 Task: For heading Use Comic Sans MS with dark cyan 1 colour & Underline.  font size for heading18,  'Change the font style of data to'EB Garamond and font size to 9,  Change the alignment of both headline & data to Align left In the sheet  analysisSalesByCountry
Action: Mouse moved to (73, 183)
Screenshot: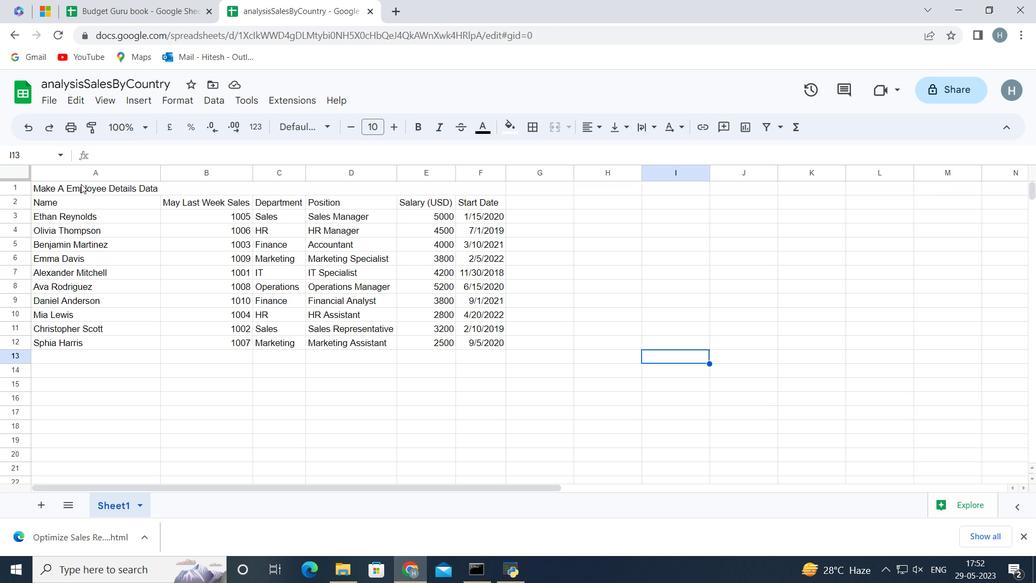 
Action: Mouse pressed left at (73, 183)
Screenshot: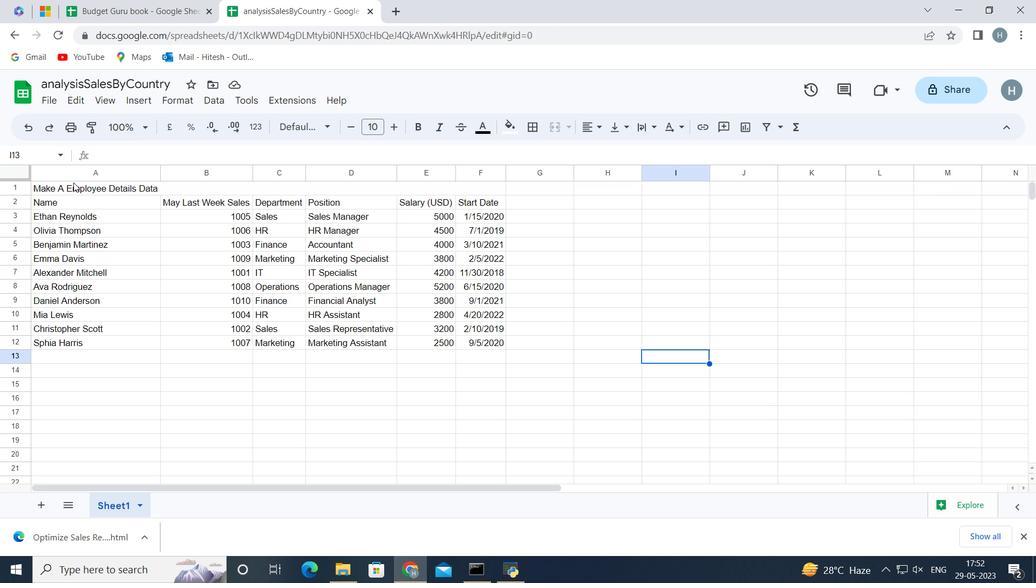
Action: Mouse moved to (125, 382)
Screenshot: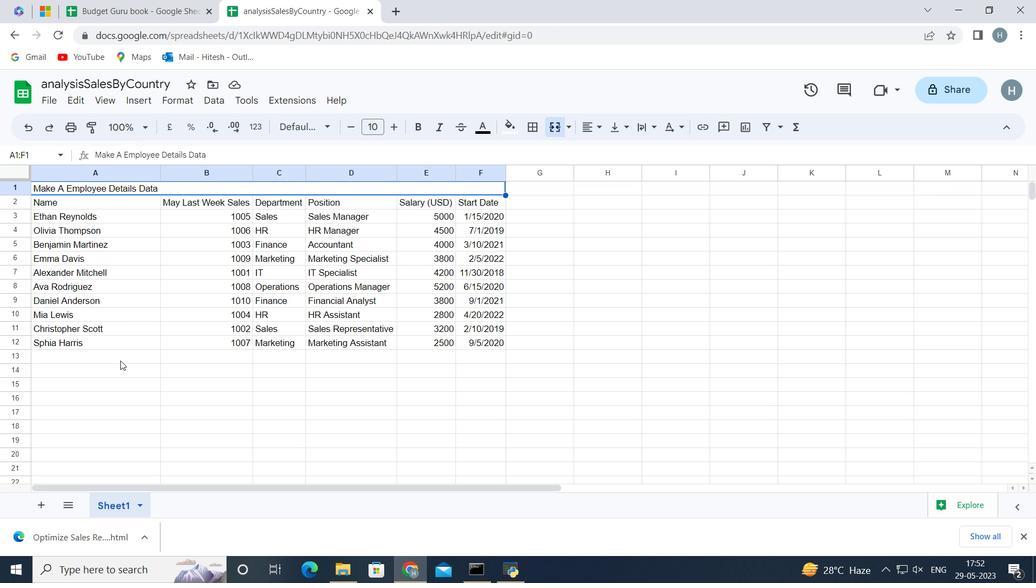 
Action: Mouse pressed left at (125, 382)
Screenshot: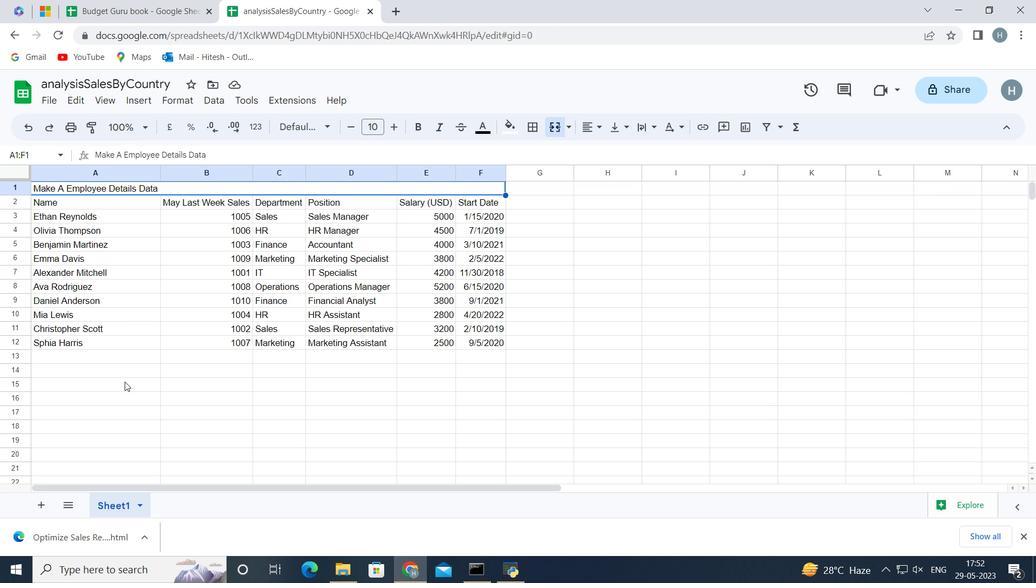 
Action: Mouse moved to (90, 186)
Screenshot: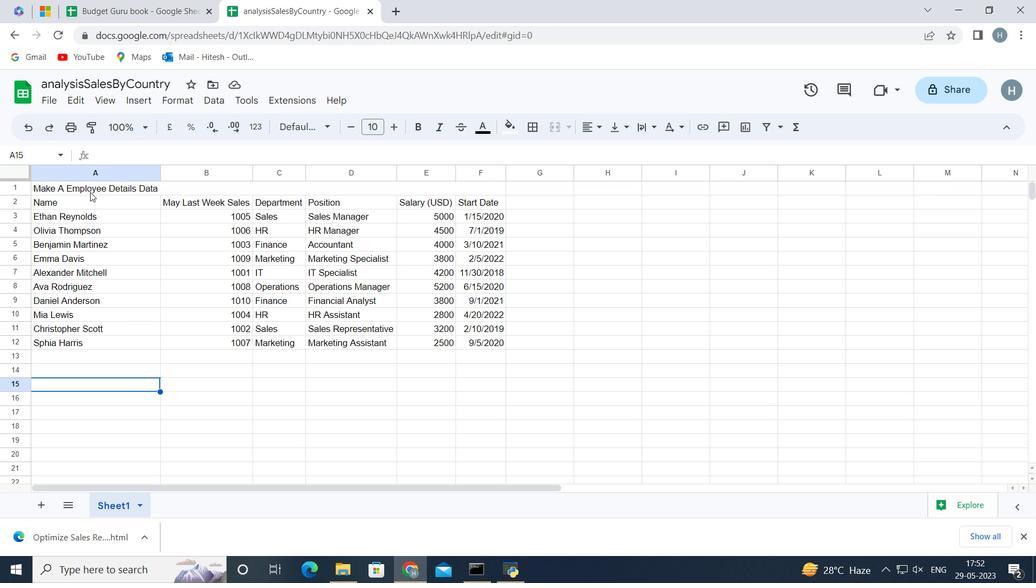 
Action: Mouse pressed left at (90, 186)
Screenshot: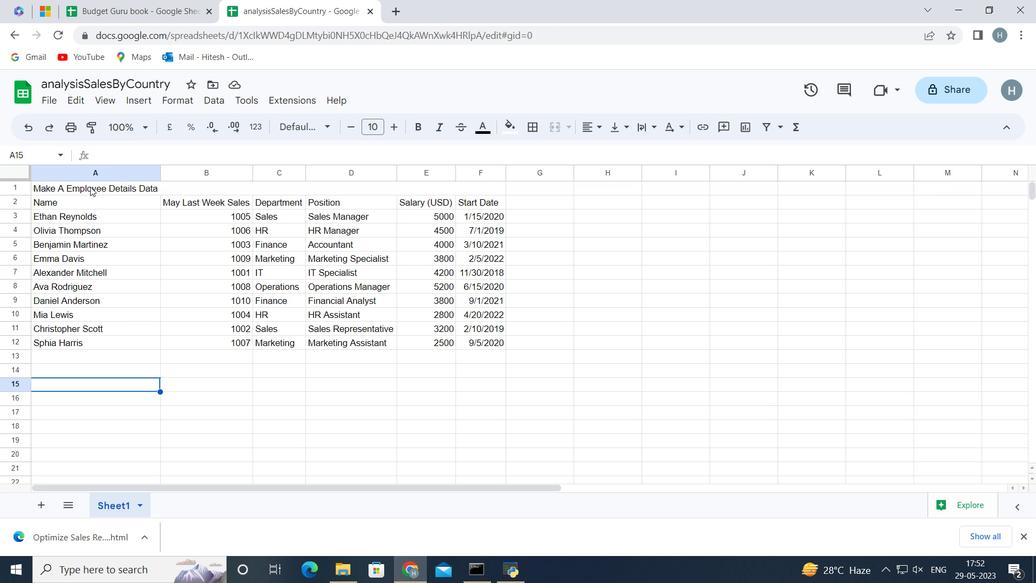 
Action: Mouse moved to (322, 125)
Screenshot: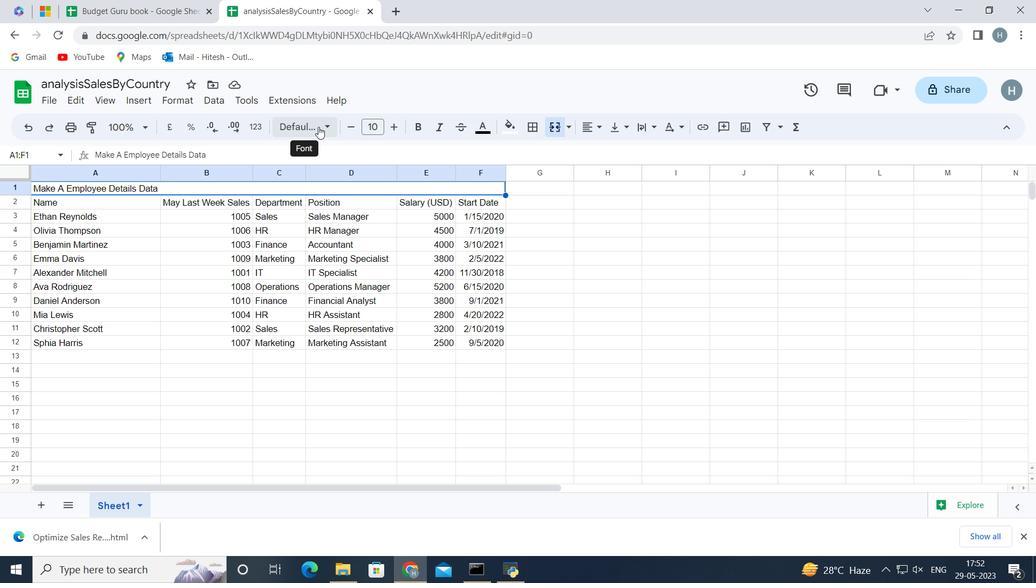 
Action: Mouse pressed left at (322, 125)
Screenshot: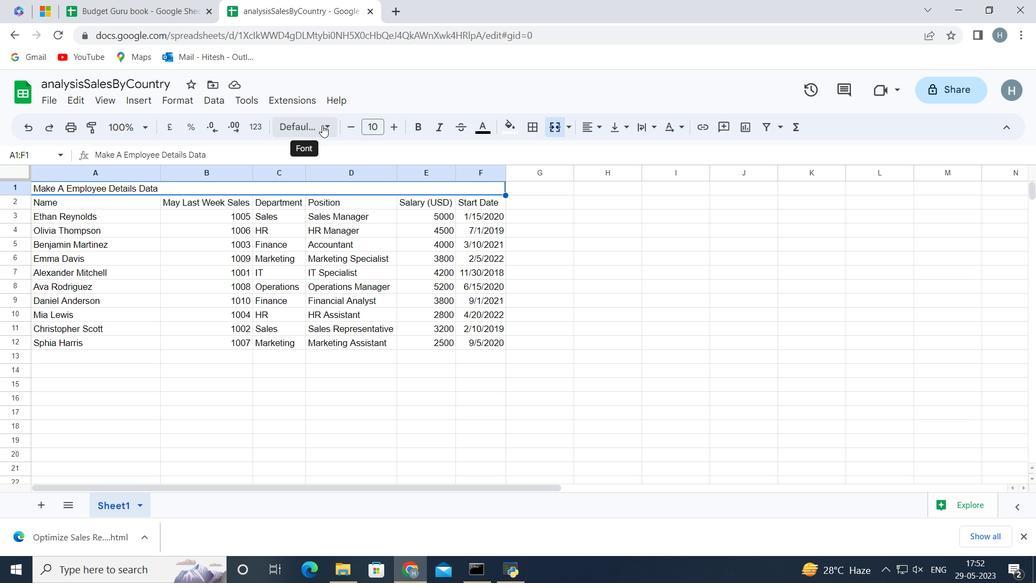 
Action: Mouse moved to (347, 409)
Screenshot: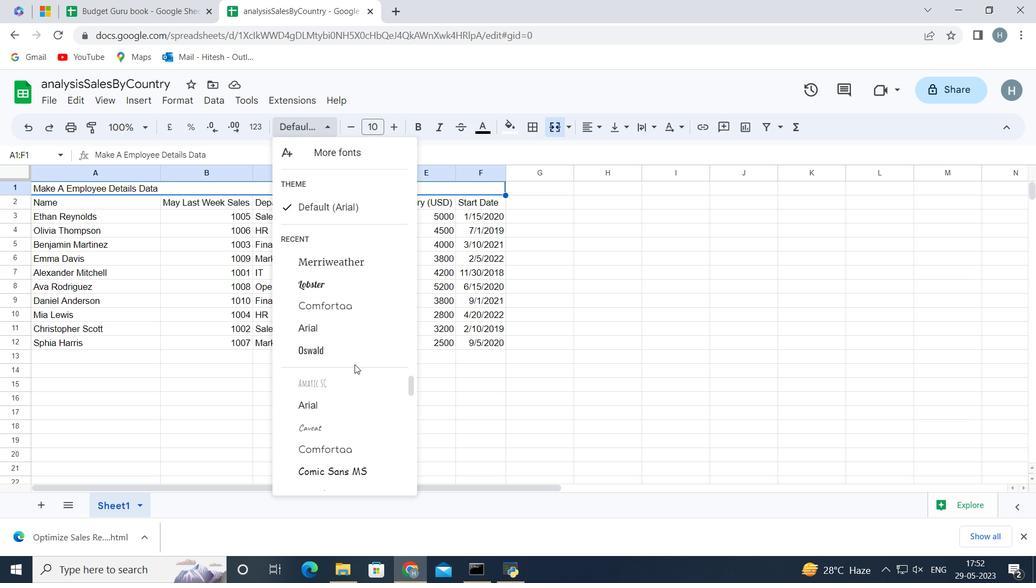 
Action: Mouse scrolled (347, 408) with delta (0, 0)
Screenshot: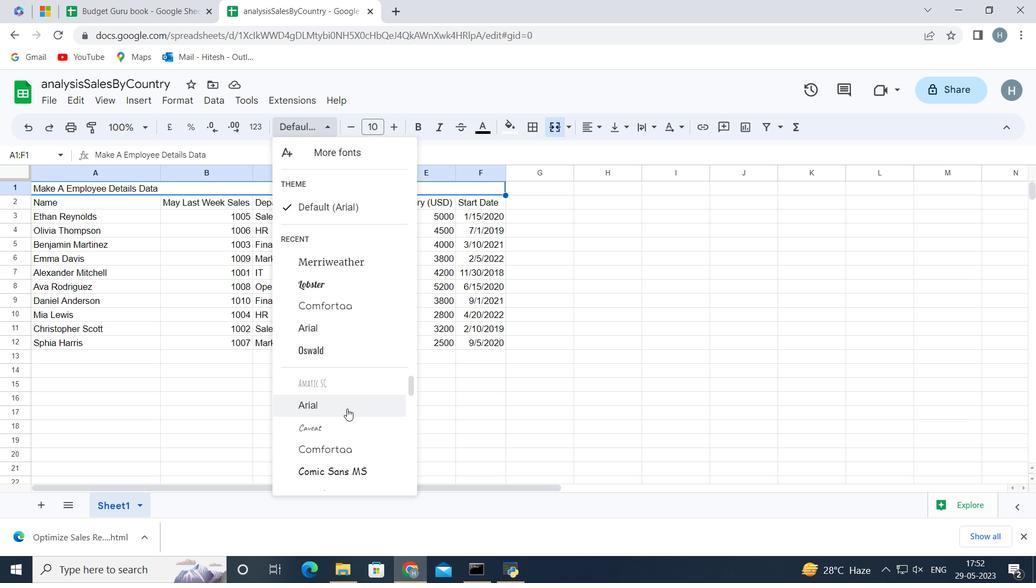 
Action: Mouse moved to (351, 405)
Screenshot: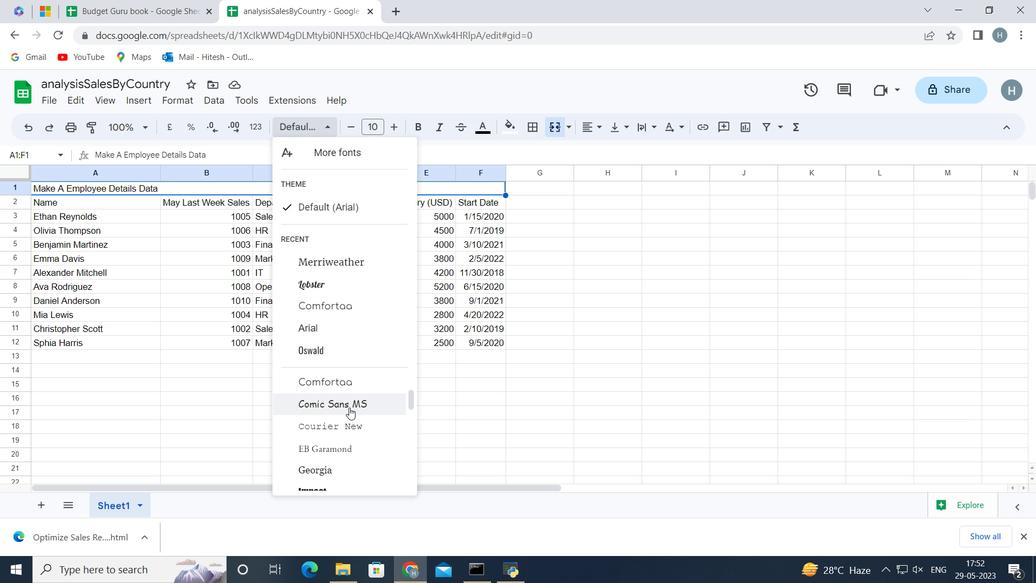 
Action: Mouse pressed left at (351, 405)
Screenshot: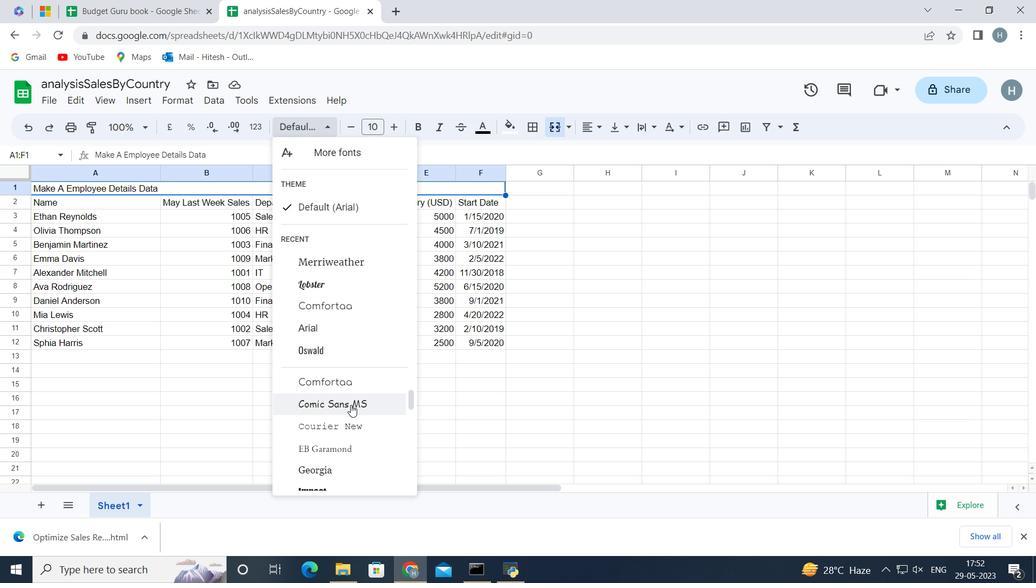 
Action: Mouse moved to (511, 126)
Screenshot: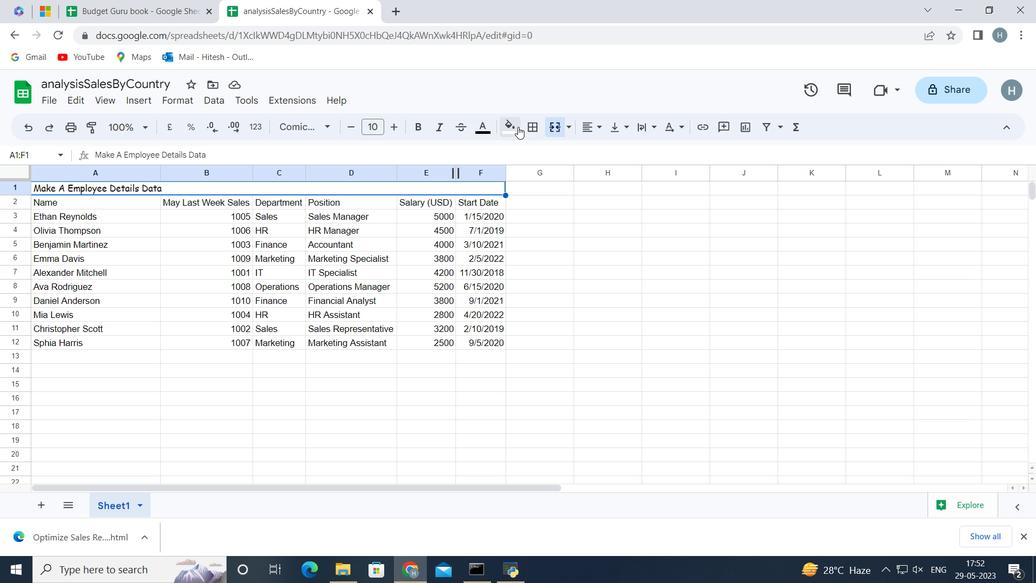
Action: Mouse pressed left at (511, 126)
Screenshot: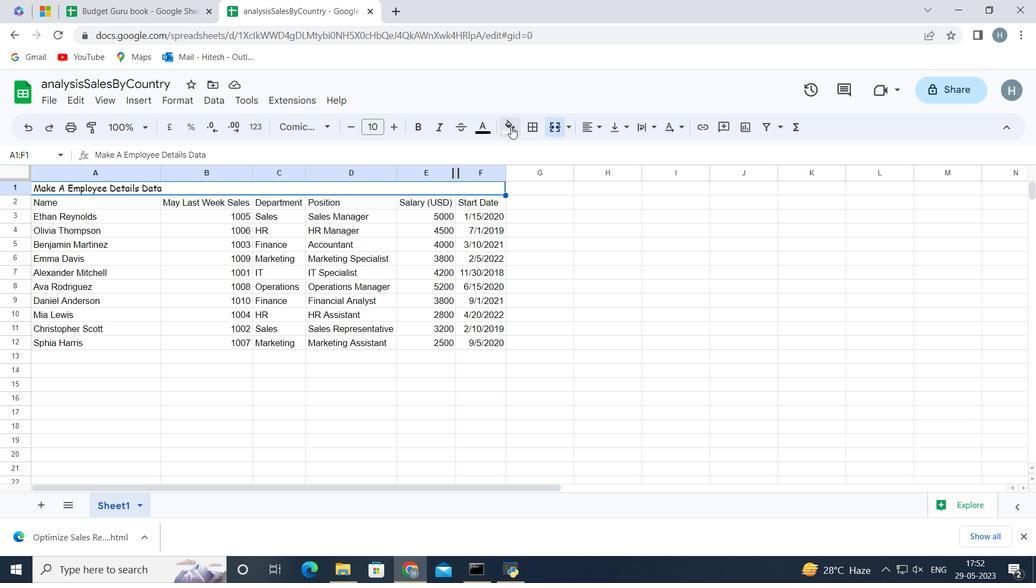 
Action: Mouse moved to (587, 247)
Screenshot: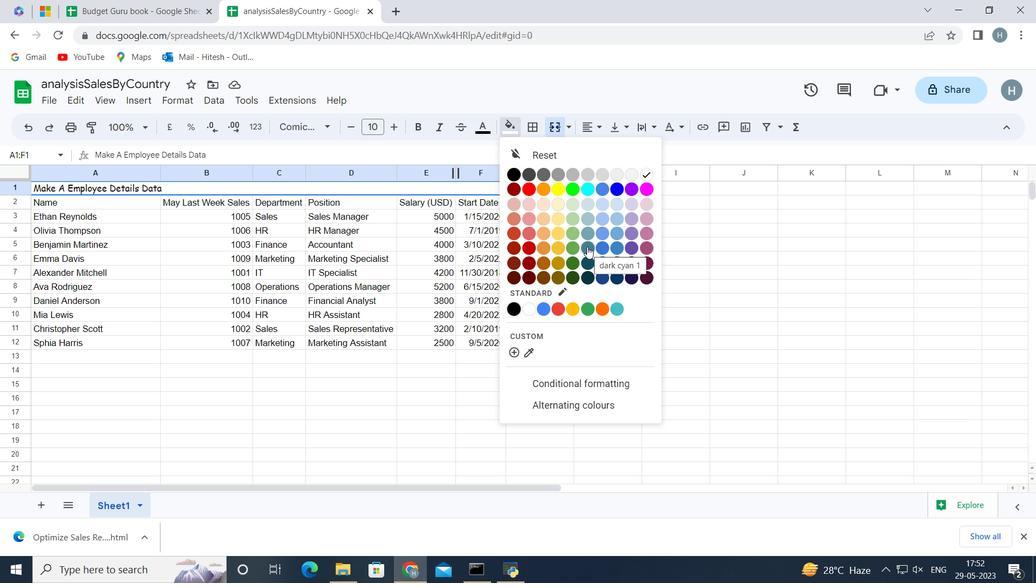 
Action: Mouse pressed left at (587, 247)
Screenshot: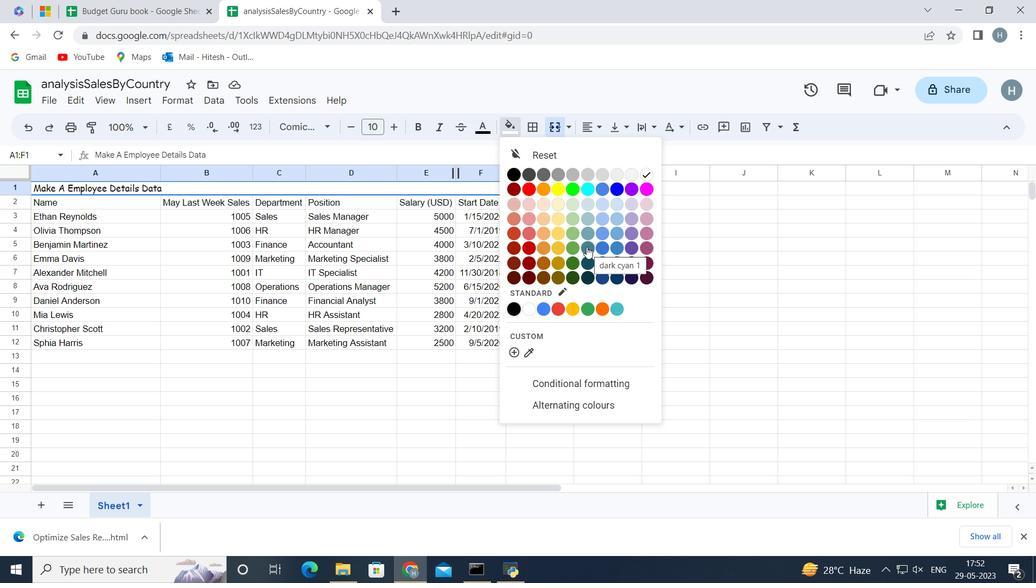 
Action: Mouse moved to (180, 100)
Screenshot: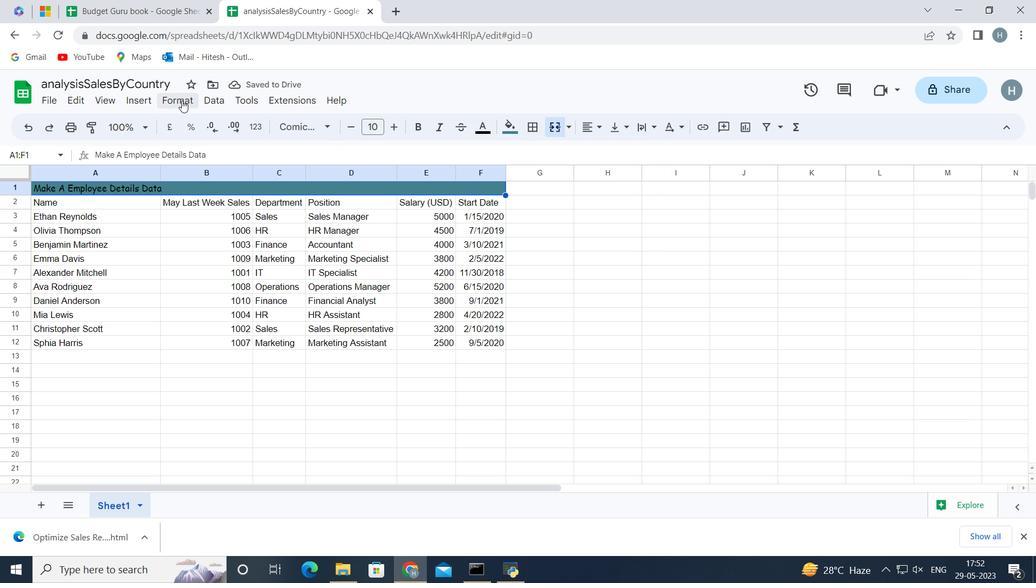 
Action: Mouse pressed left at (180, 100)
Screenshot: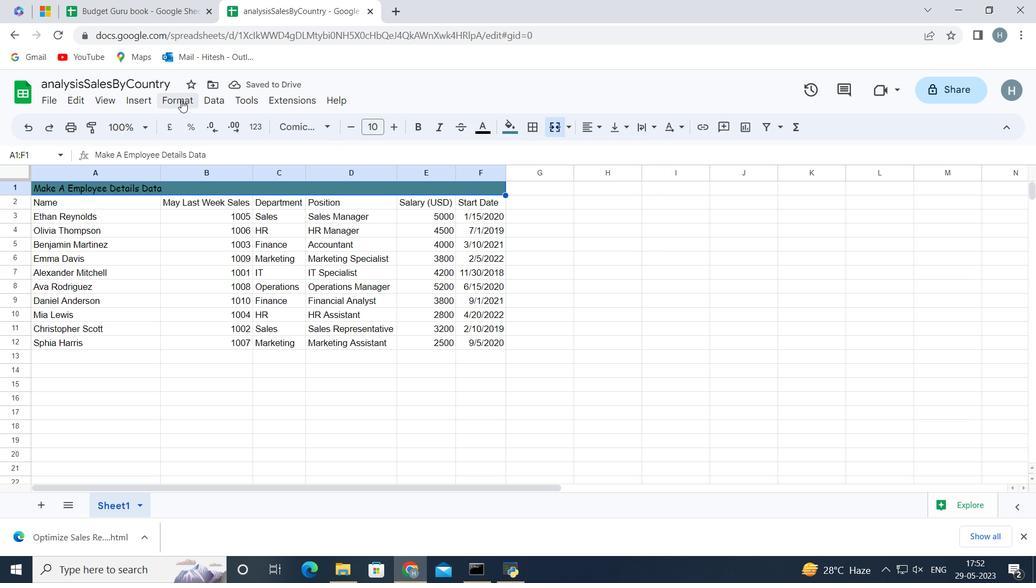 
Action: Mouse moved to (417, 224)
Screenshot: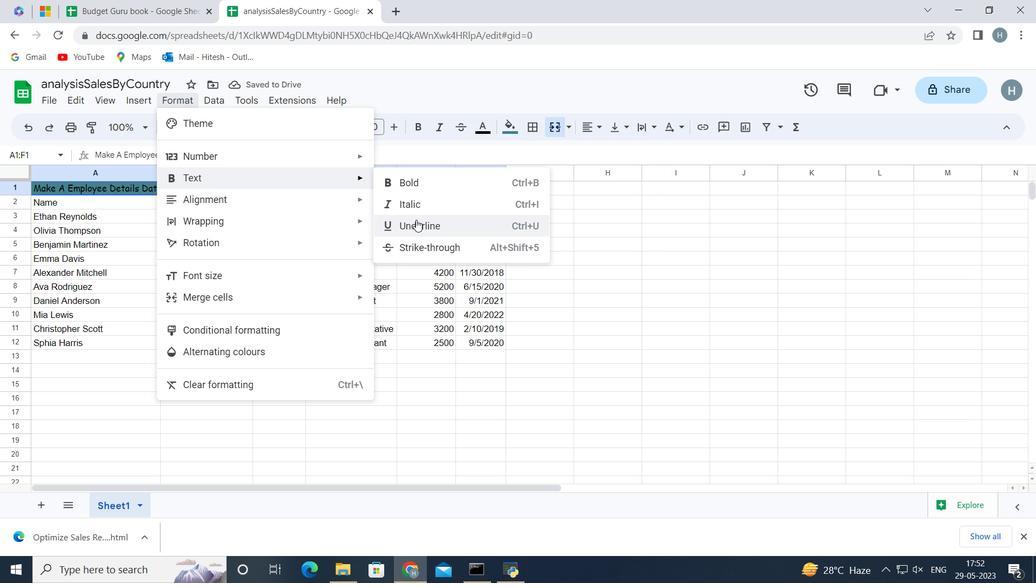 
Action: Mouse pressed left at (417, 224)
Screenshot: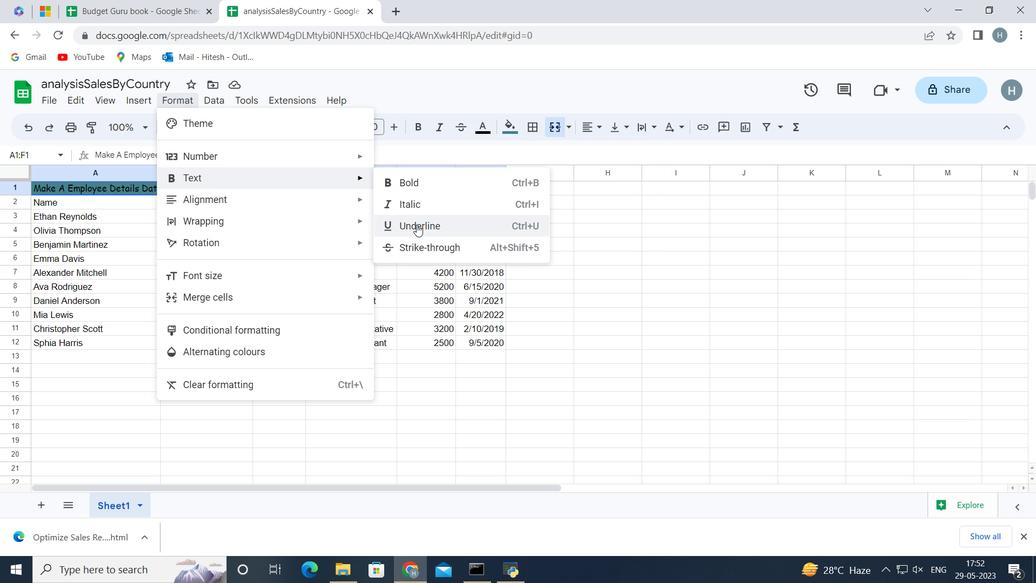 
Action: Mouse moved to (201, 385)
Screenshot: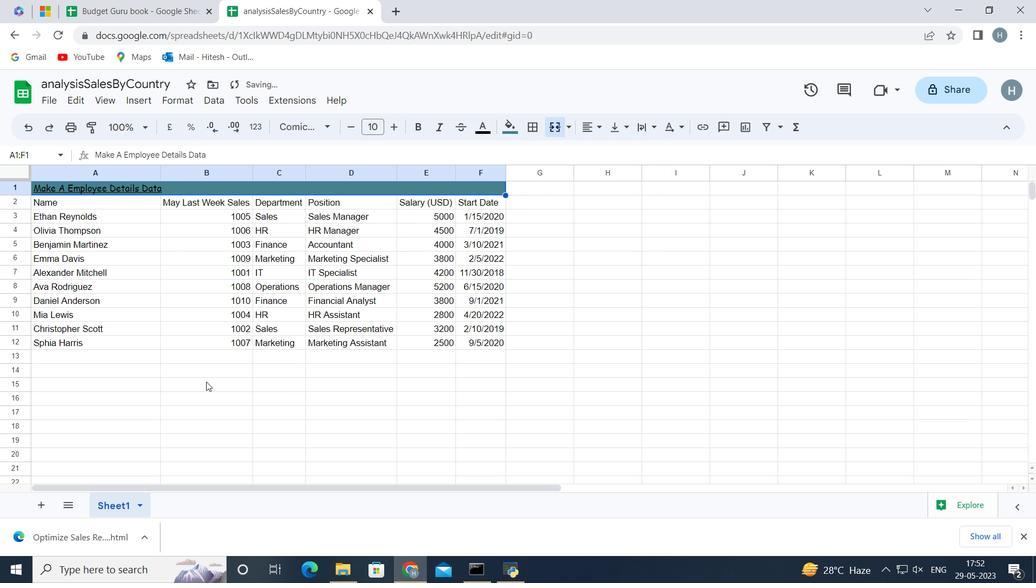 
Action: Mouse pressed left at (201, 385)
Screenshot: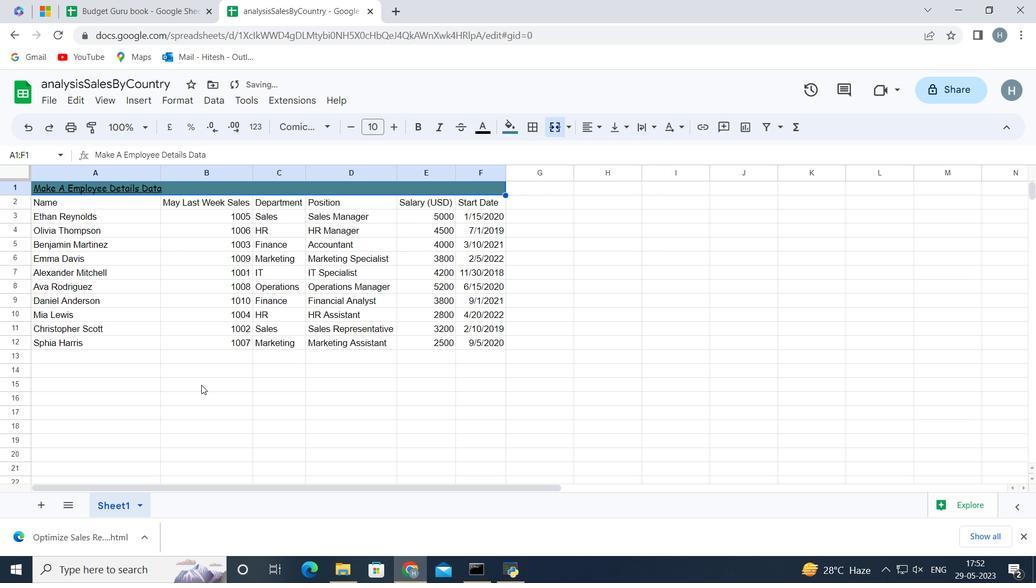 
Action: Mouse moved to (166, 184)
Screenshot: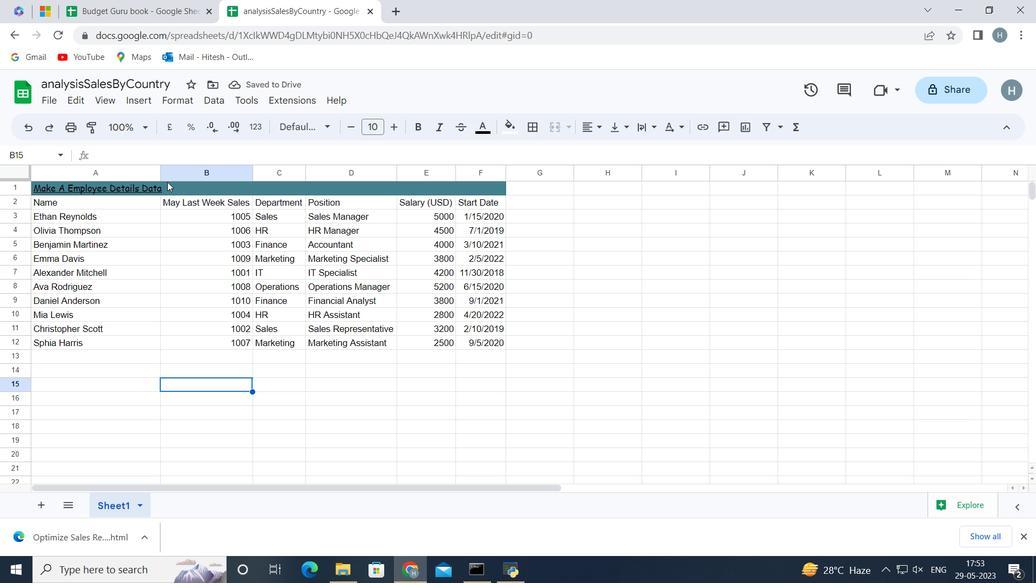 
Action: Mouse pressed left at (166, 184)
Screenshot: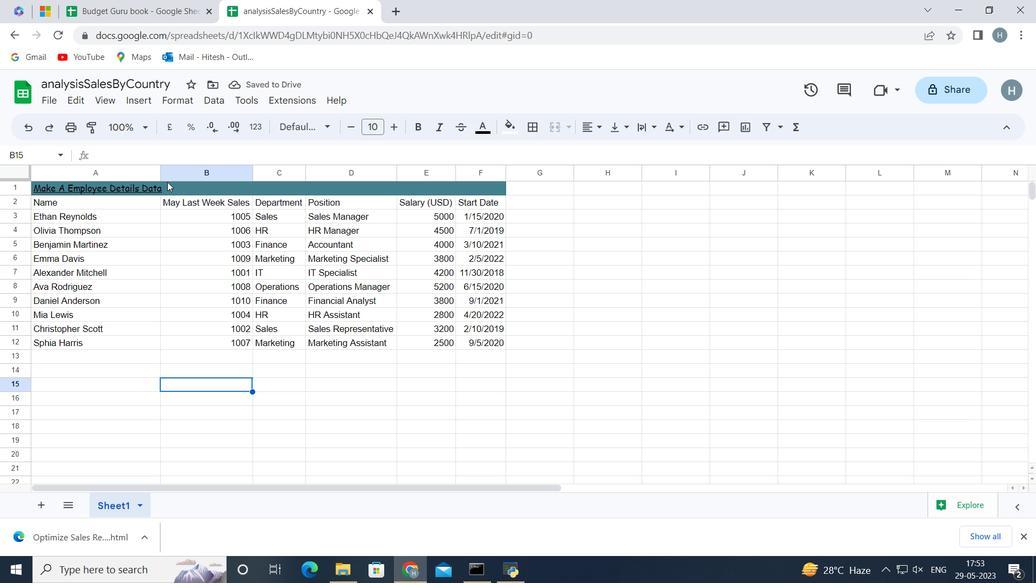 
Action: Mouse moved to (392, 123)
Screenshot: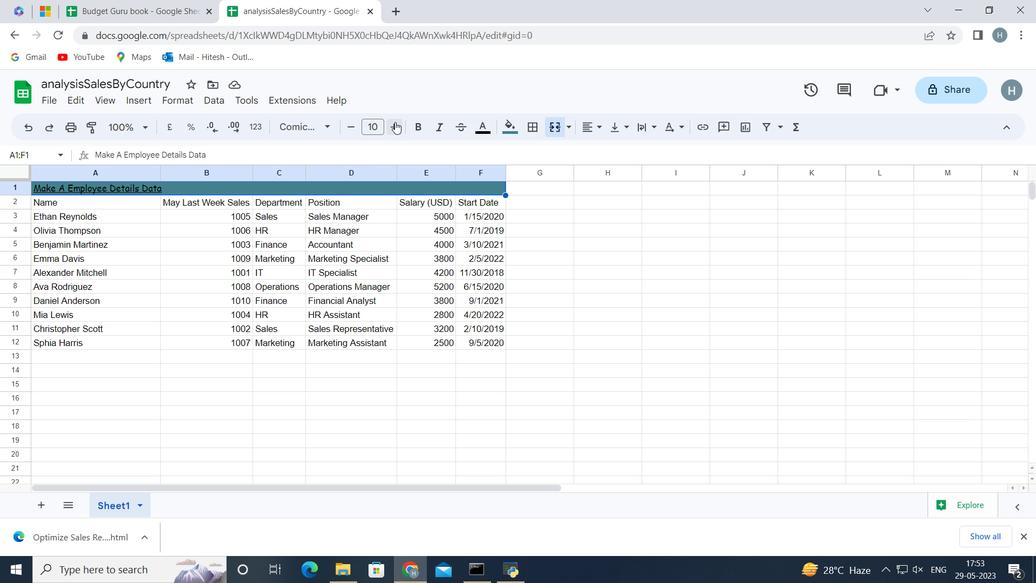 
Action: Mouse pressed left at (392, 123)
Screenshot: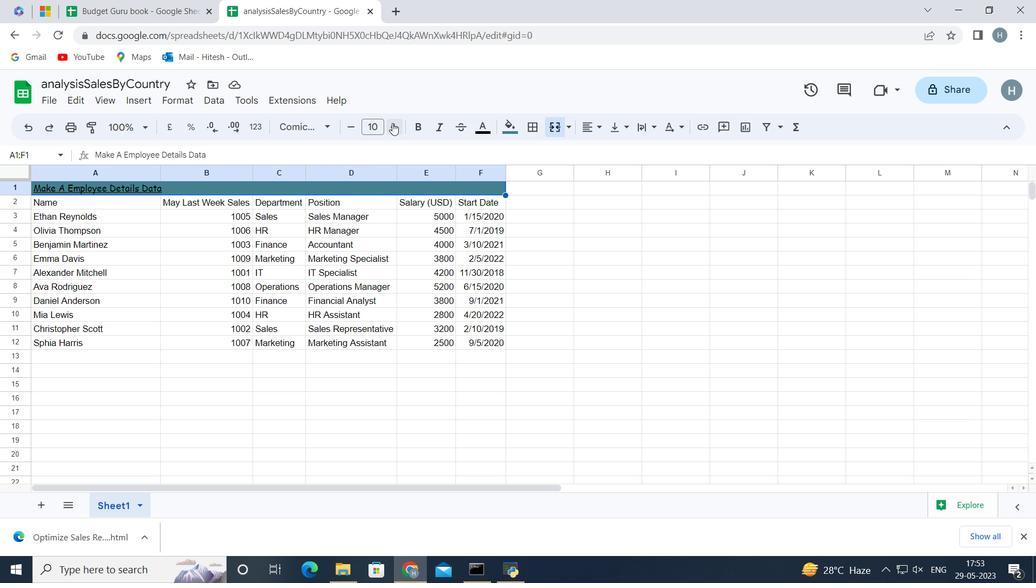 
Action: Mouse pressed left at (392, 123)
Screenshot: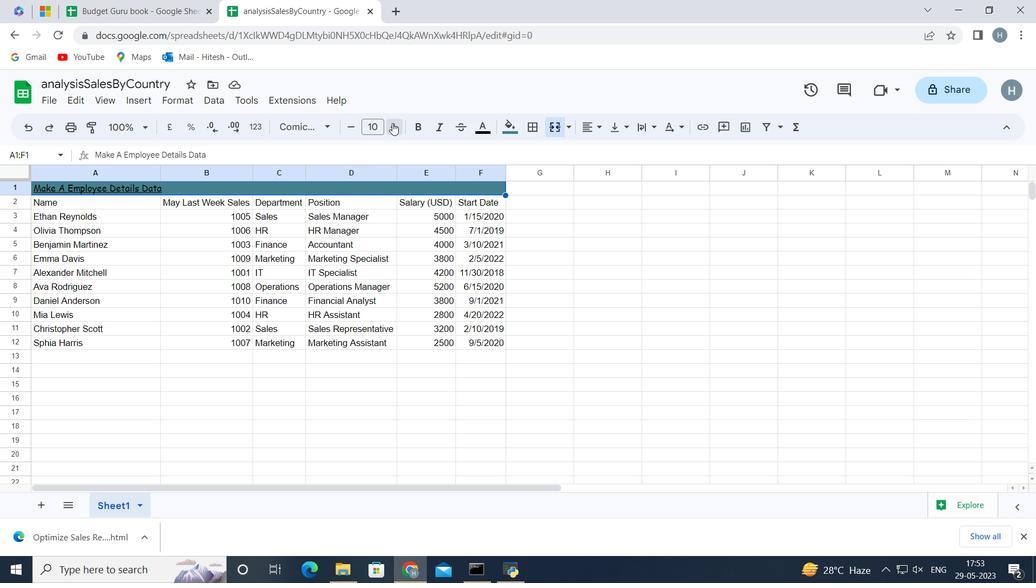 
Action: Mouse pressed left at (392, 123)
Screenshot: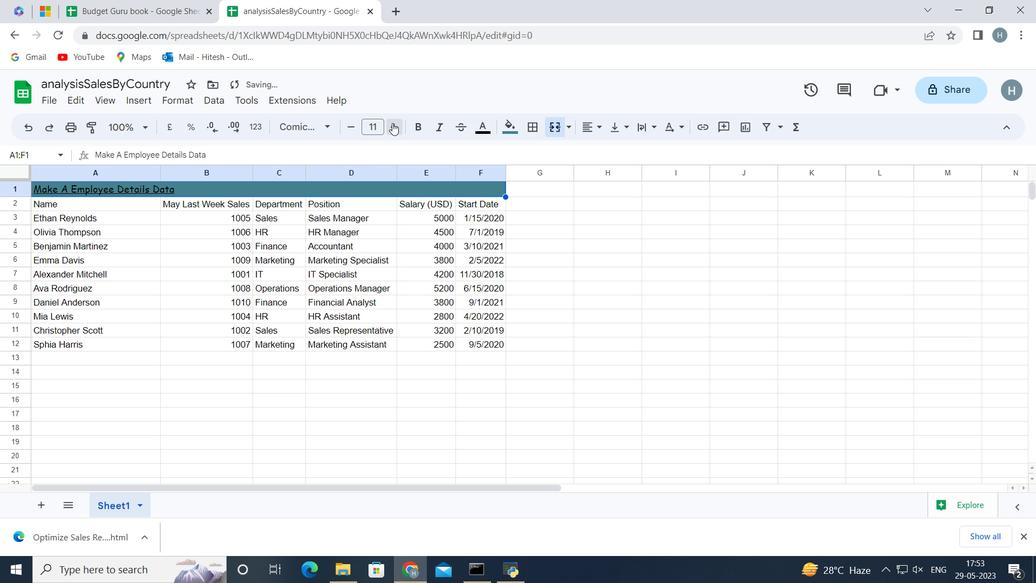 
Action: Mouse pressed left at (392, 123)
Screenshot: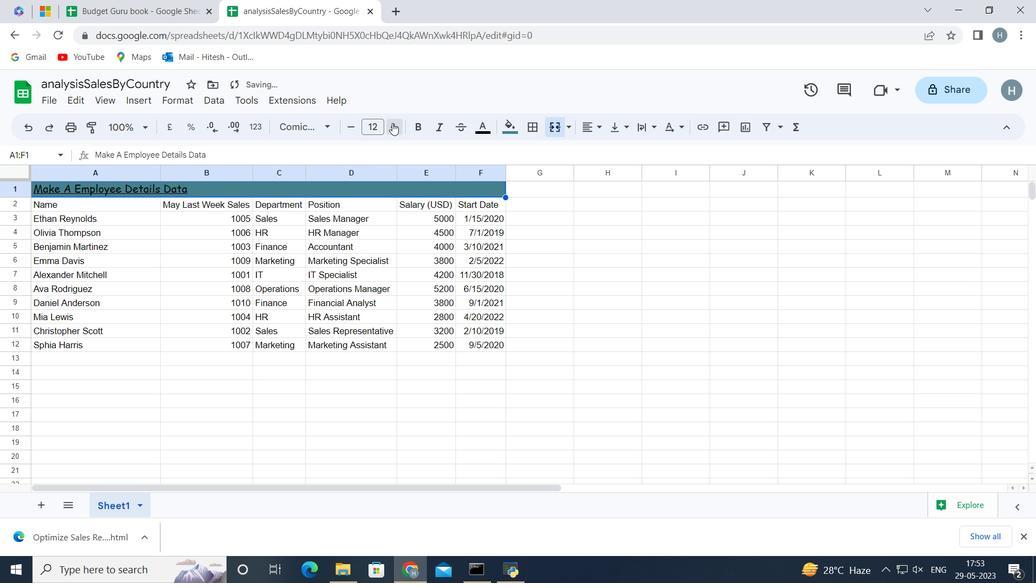 
Action: Mouse pressed left at (392, 123)
Screenshot: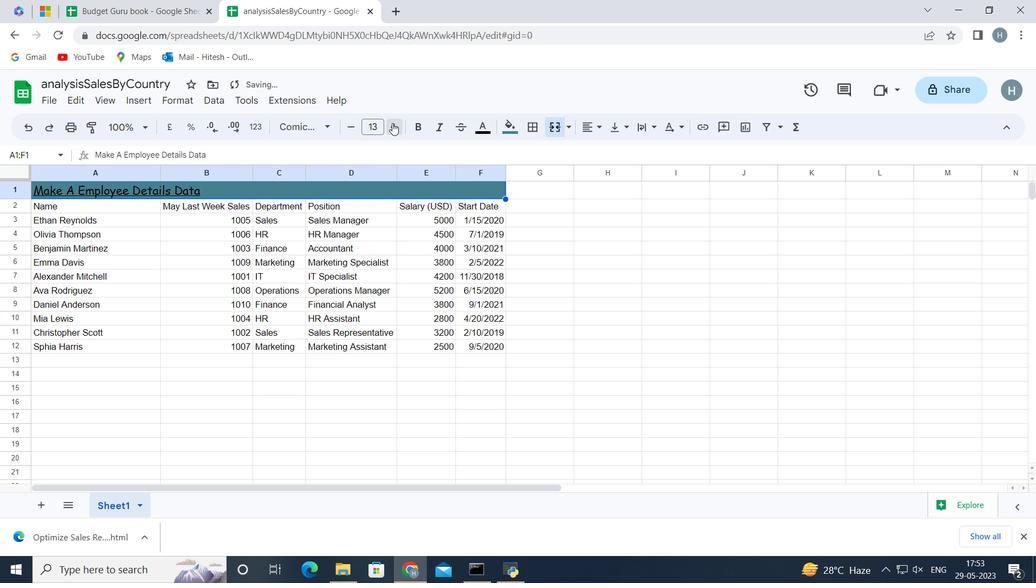 
Action: Mouse pressed left at (392, 123)
Screenshot: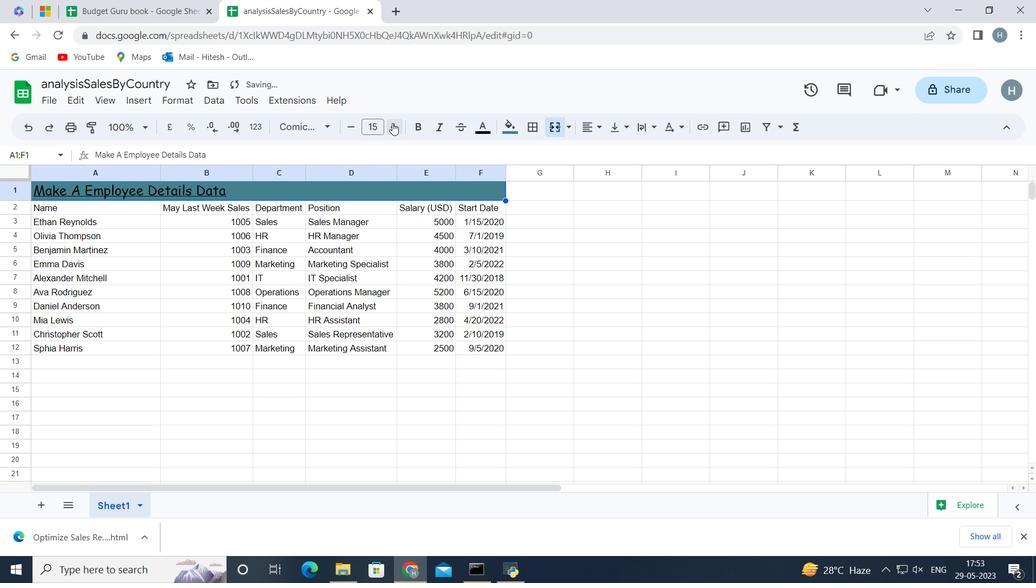 
Action: Mouse pressed left at (392, 123)
Screenshot: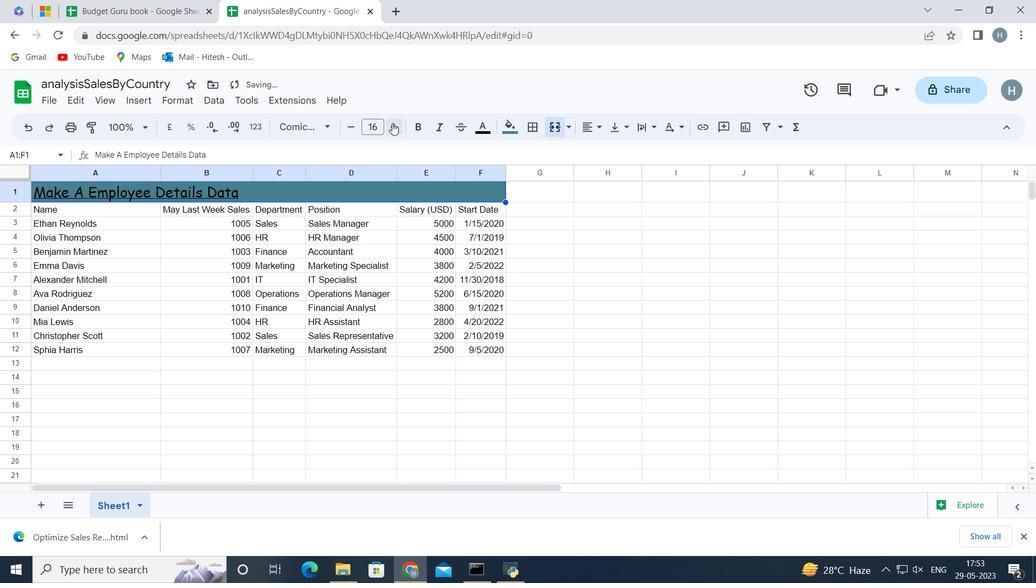 
Action: Mouse pressed left at (392, 123)
Screenshot: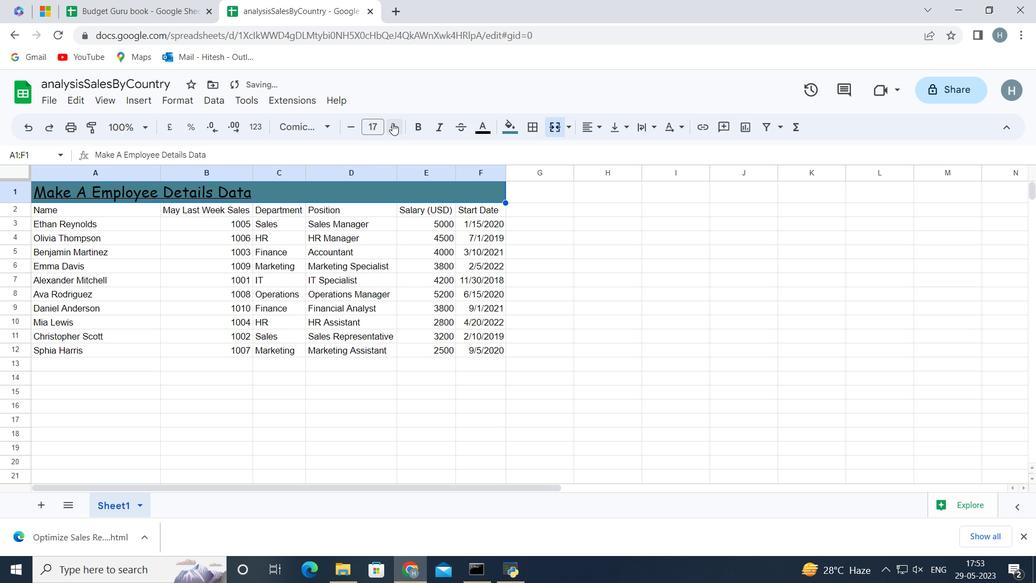 
Action: Mouse moved to (213, 400)
Screenshot: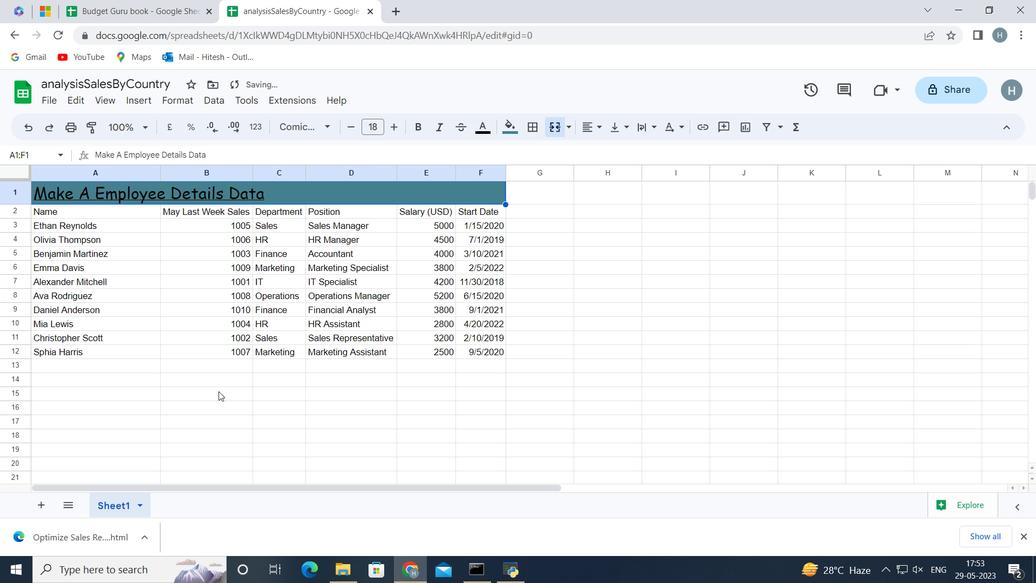 
Action: Mouse pressed left at (213, 400)
Screenshot: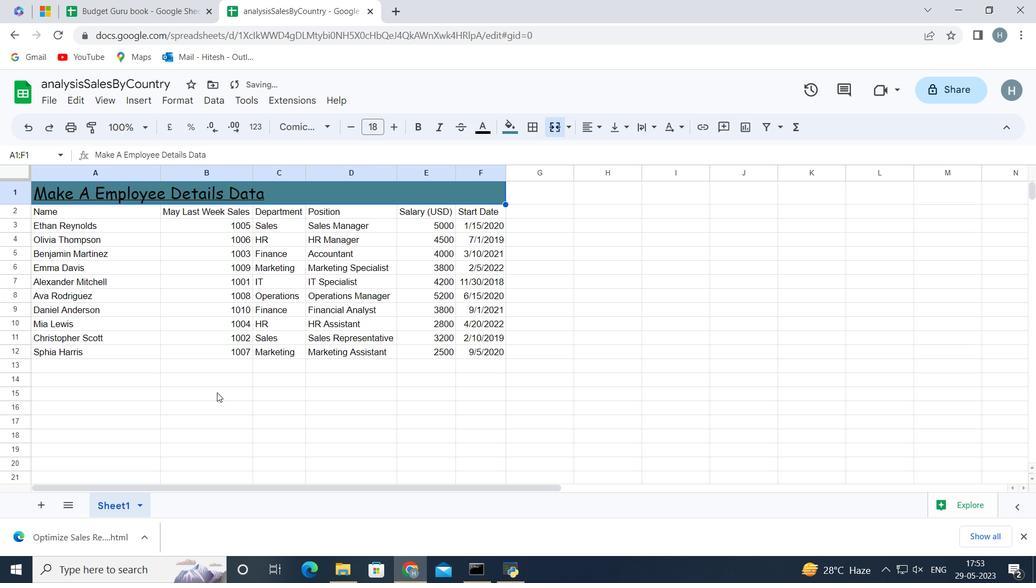 
Action: Mouse moved to (71, 218)
Screenshot: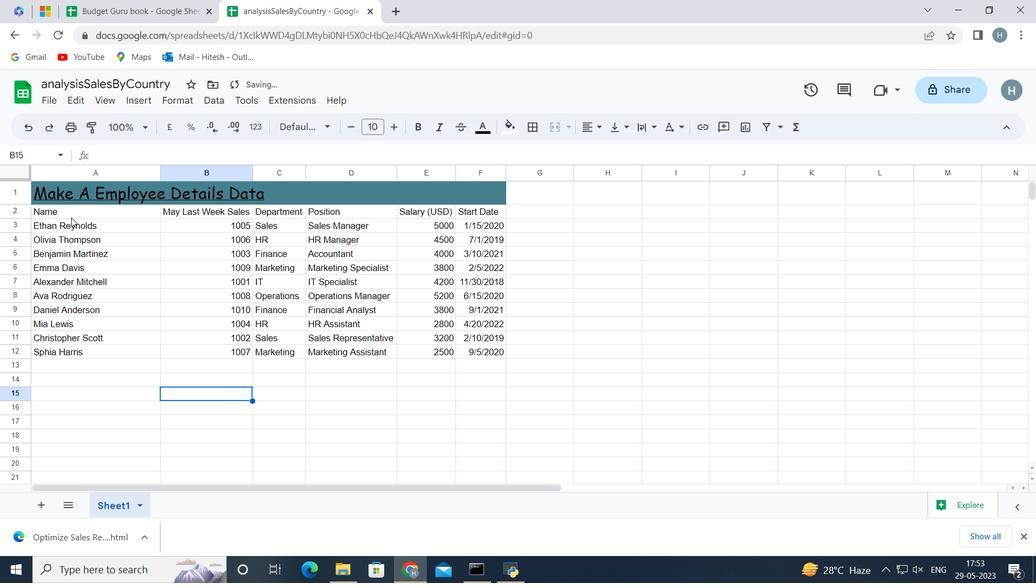 
Action: Mouse pressed left at (71, 218)
Screenshot: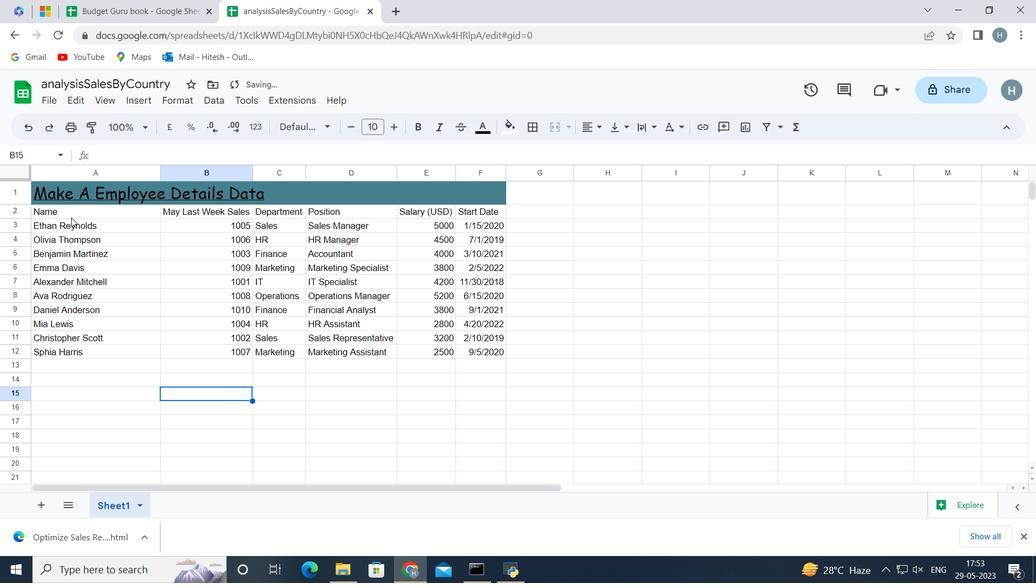 
Action: Key pressed <Key.shift><Key.right><Key.right><Key.right><Key.right><Key.right><Key.down><Key.down><Key.down><Key.down><Key.down><Key.down><Key.down><Key.down><Key.down><Key.down>
Screenshot: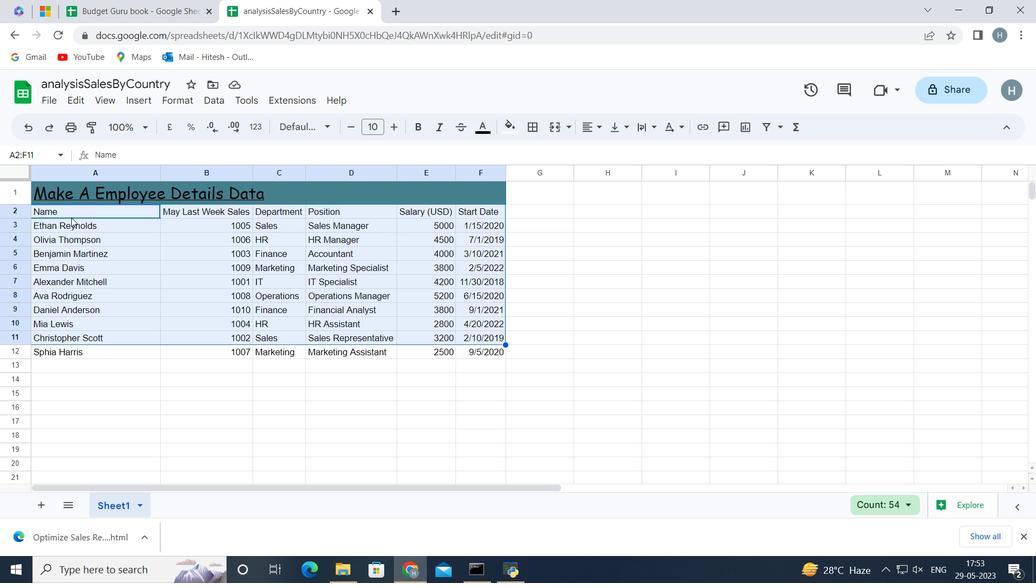 
Action: Mouse moved to (327, 127)
Screenshot: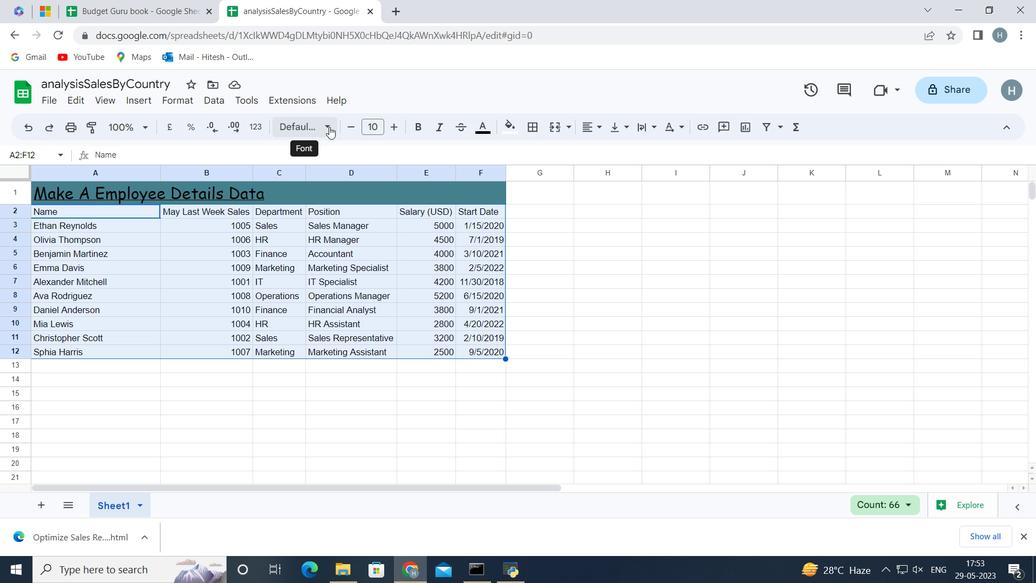 
Action: Mouse pressed left at (327, 127)
Screenshot: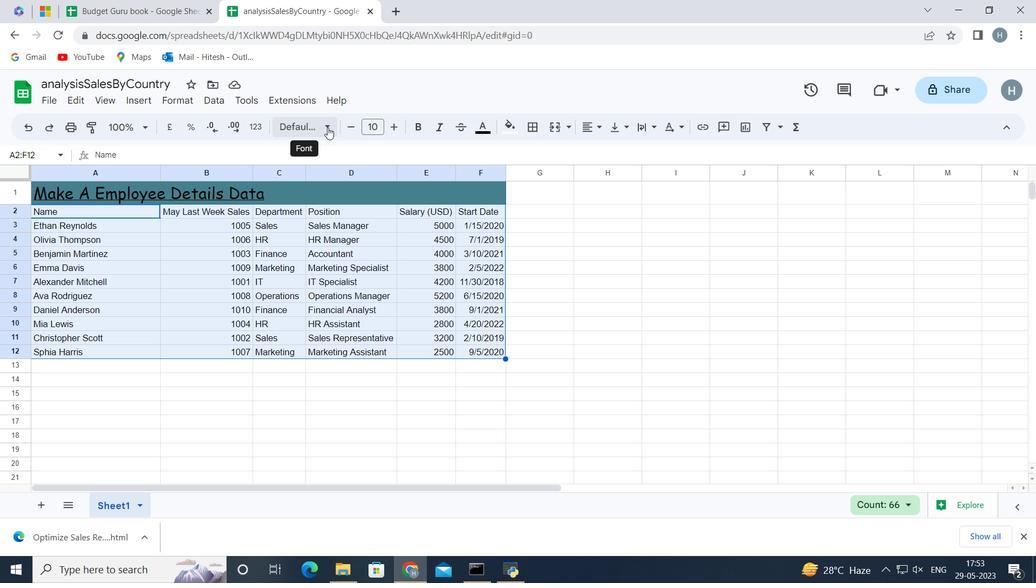 
Action: Mouse moved to (358, 422)
Screenshot: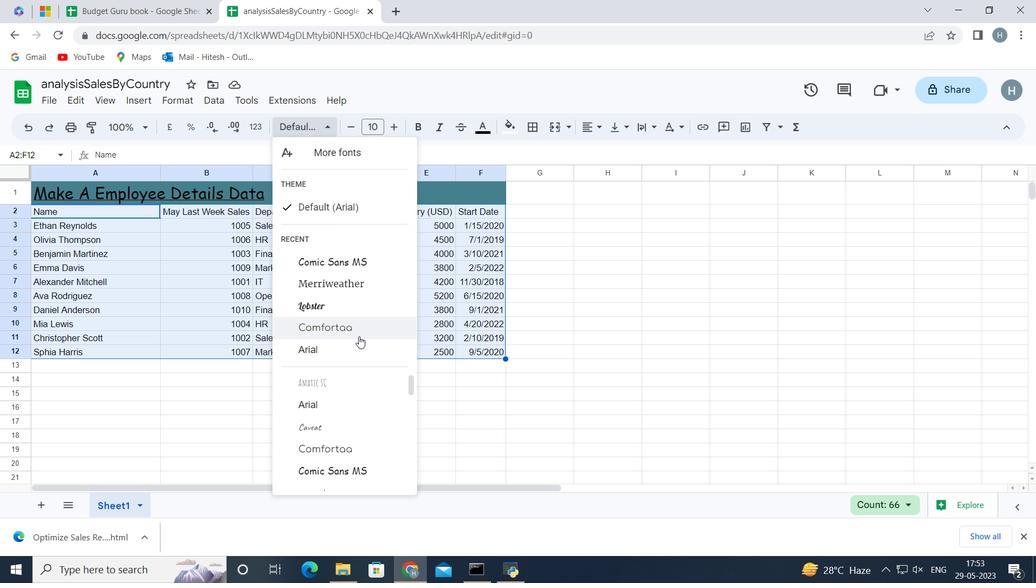 
Action: Mouse scrolled (358, 422) with delta (0, 0)
Screenshot: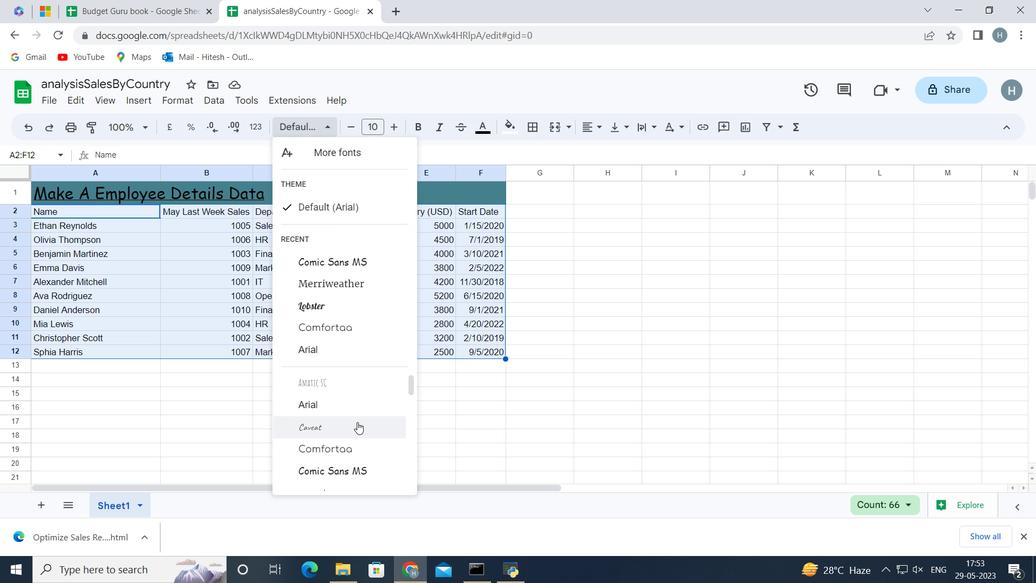 
Action: Mouse moved to (355, 449)
Screenshot: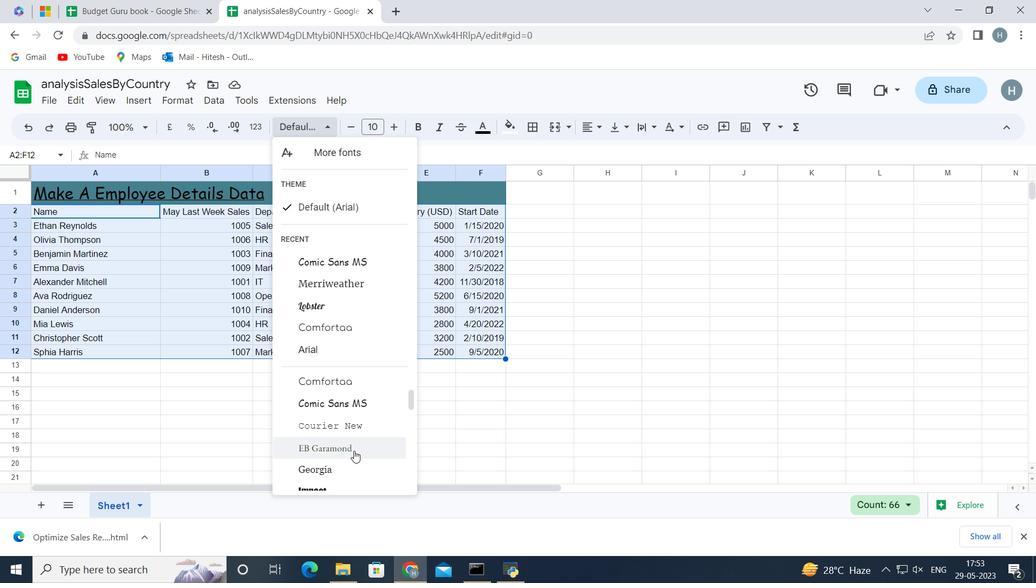 
Action: Mouse pressed left at (355, 449)
Screenshot: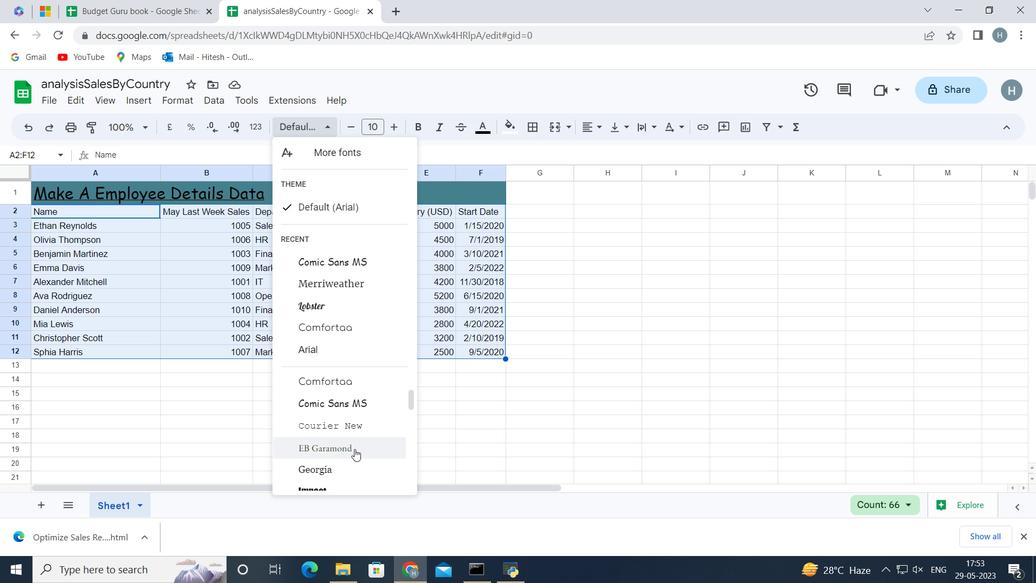 
Action: Mouse moved to (352, 126)
Screenshot: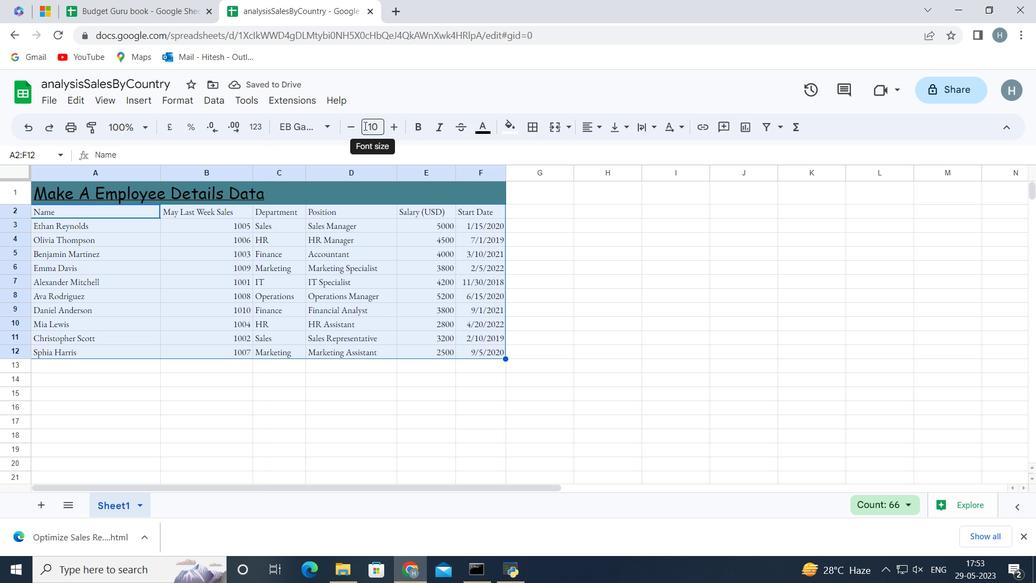
Action: Mouse pressed left at (352, 126)
Screenshot: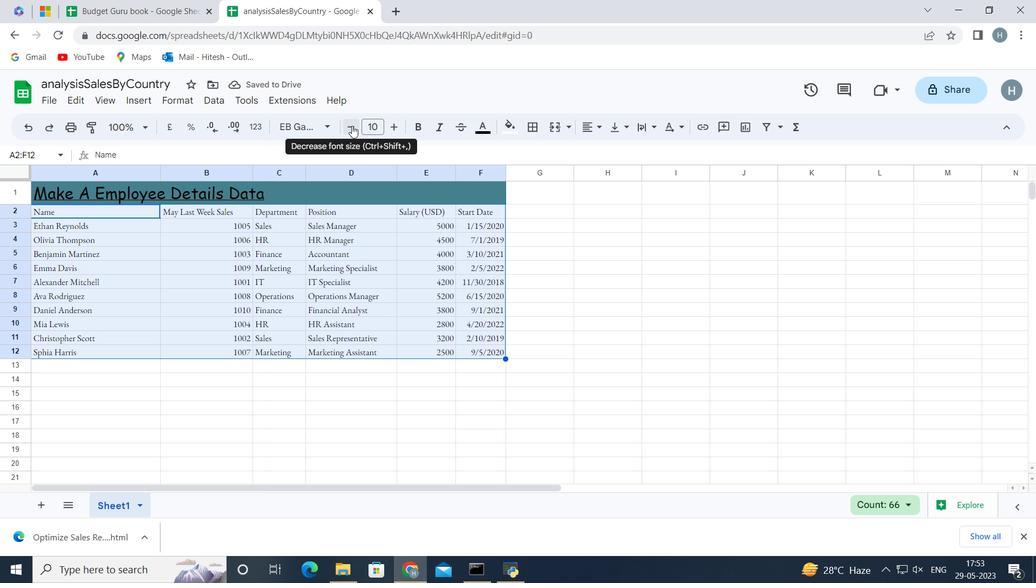 
Action: Mouse moved to (322, 372)
Screenshot: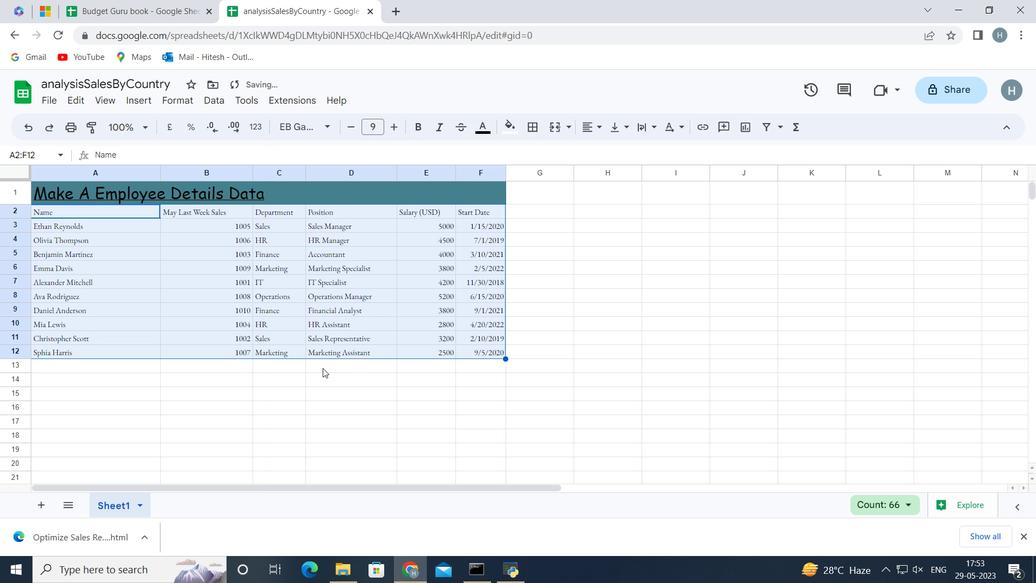 
Action: Mouse pressed left at (322, 372)
Screenshot: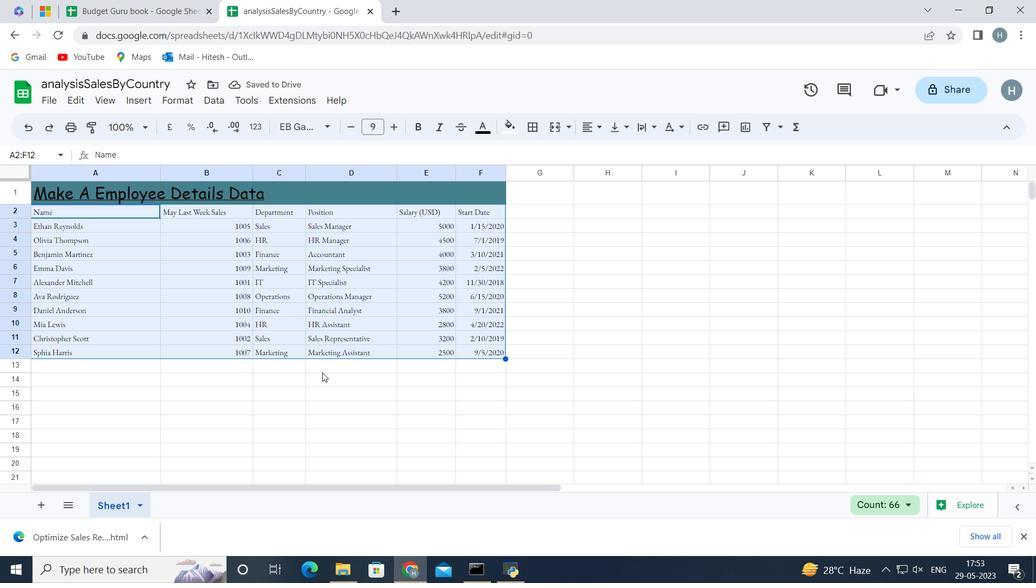 
Action: Mouse moved to (43, 193)
Screenshot: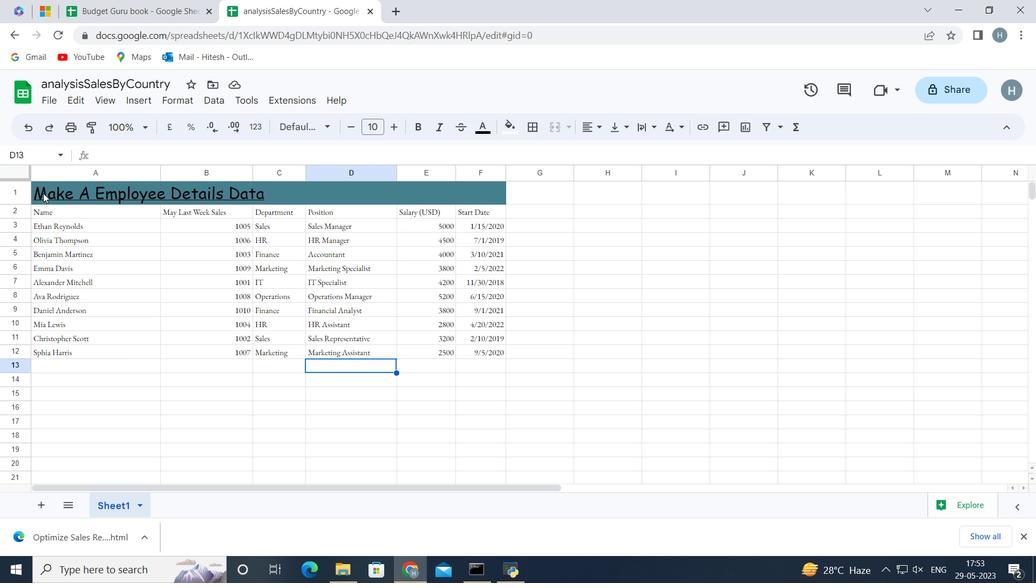 
Action: Mouse pressed left at (43, 193)
Screenshot: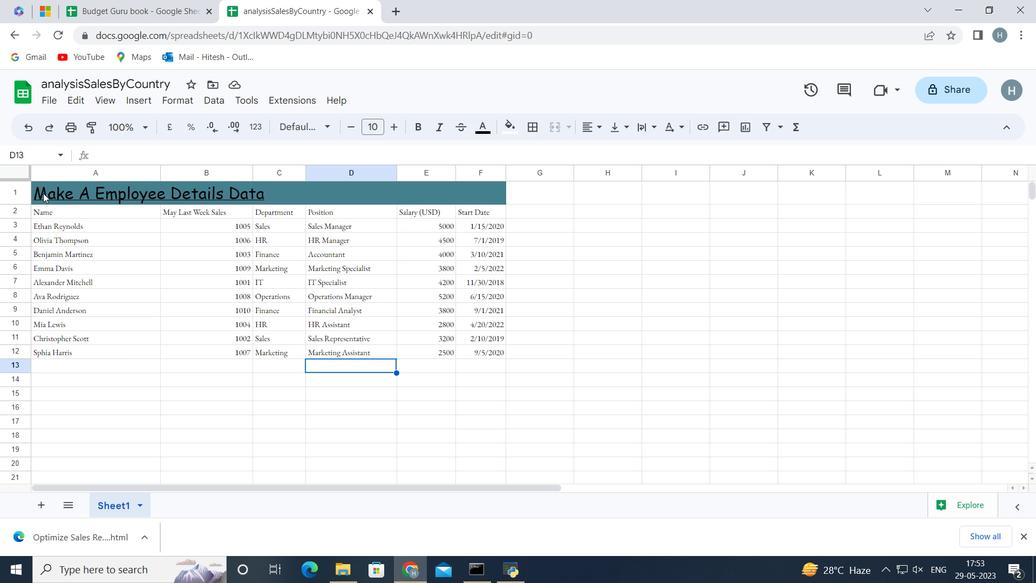 
Action: Key pressed <Key.shift><Key.down><Key.down><Key.down><Key.down><Key.down><Key.down><Key.down><Key.down><Key.down><Key.down><Key.down>
Screenshot: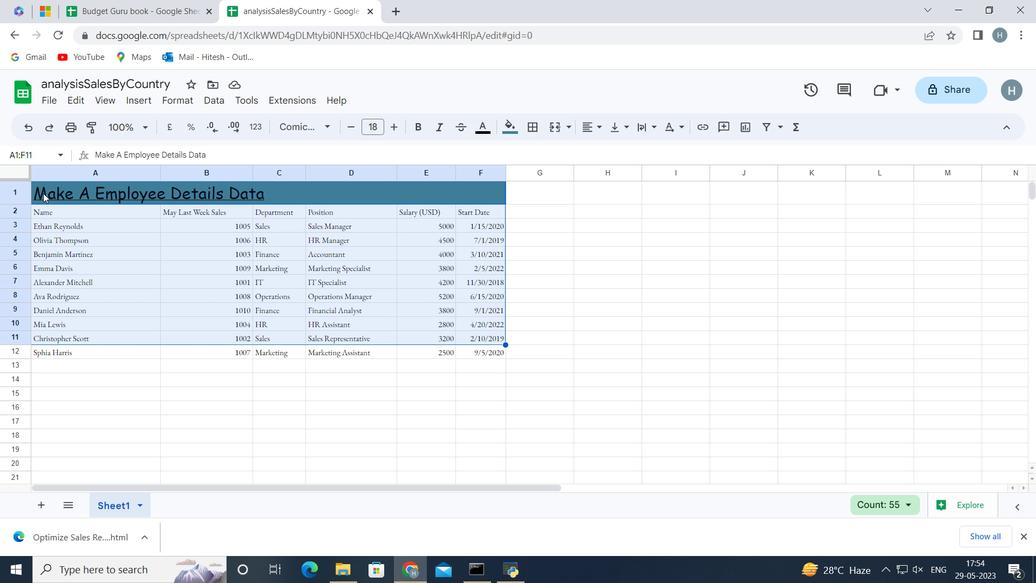 
Action: Mouse moved to (592, 128)
Screenshot: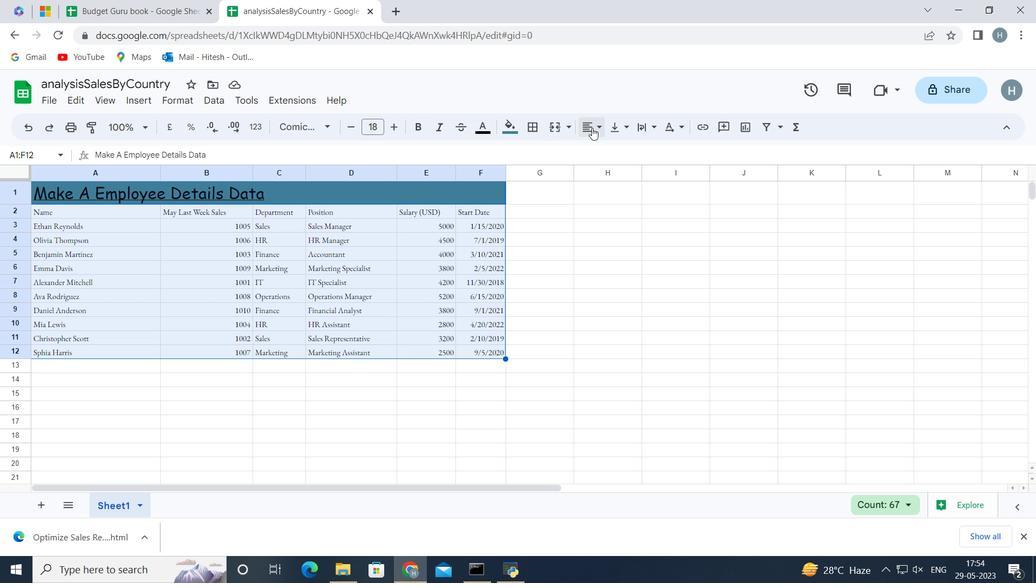 
Action: Mouse pressed left at (592, 128)
Screenshot: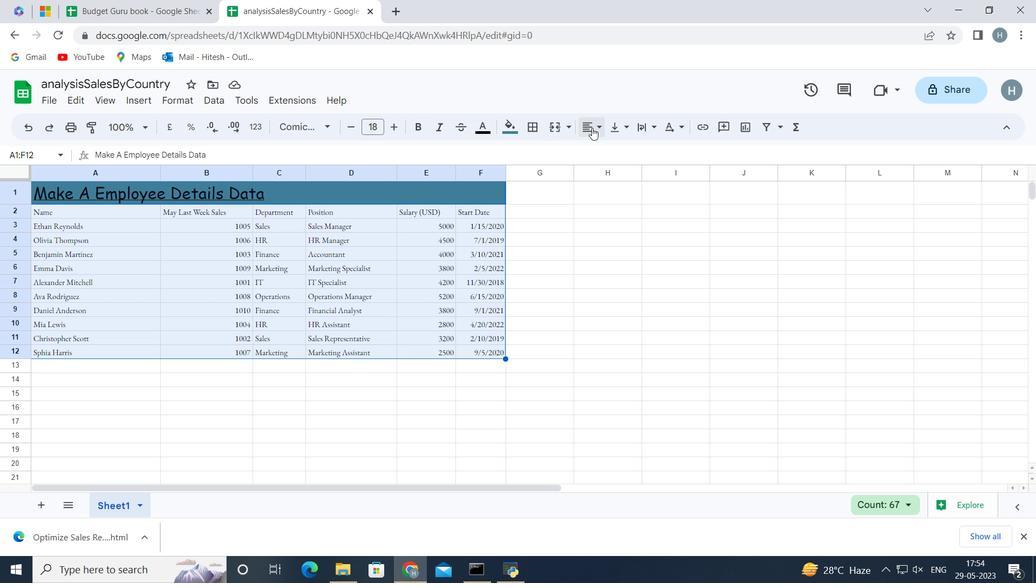 
Action: Mouse moved to (591, 154)
Screenshot: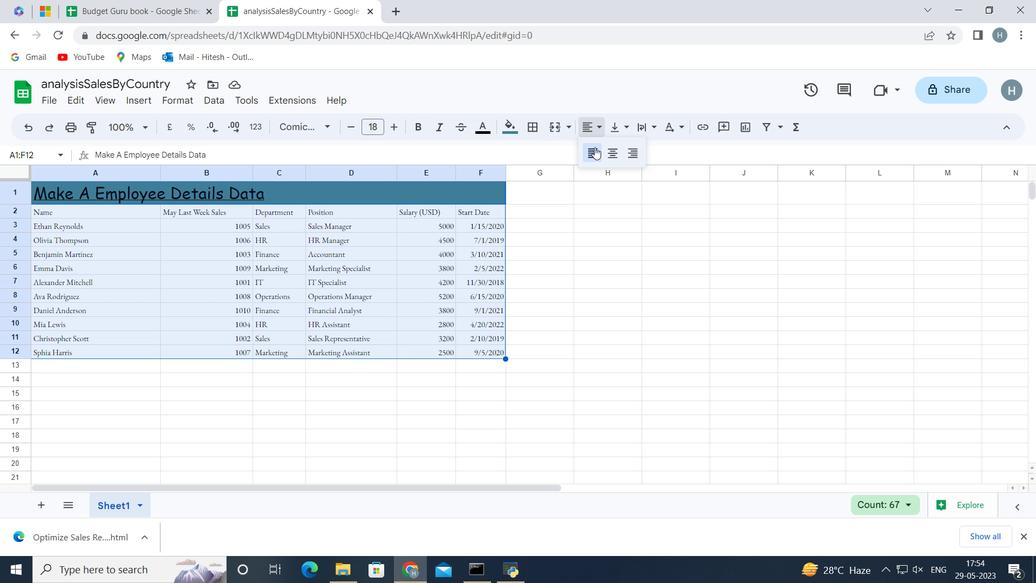 
Action: Mouse pressed left at (591, 154)
Screenshot: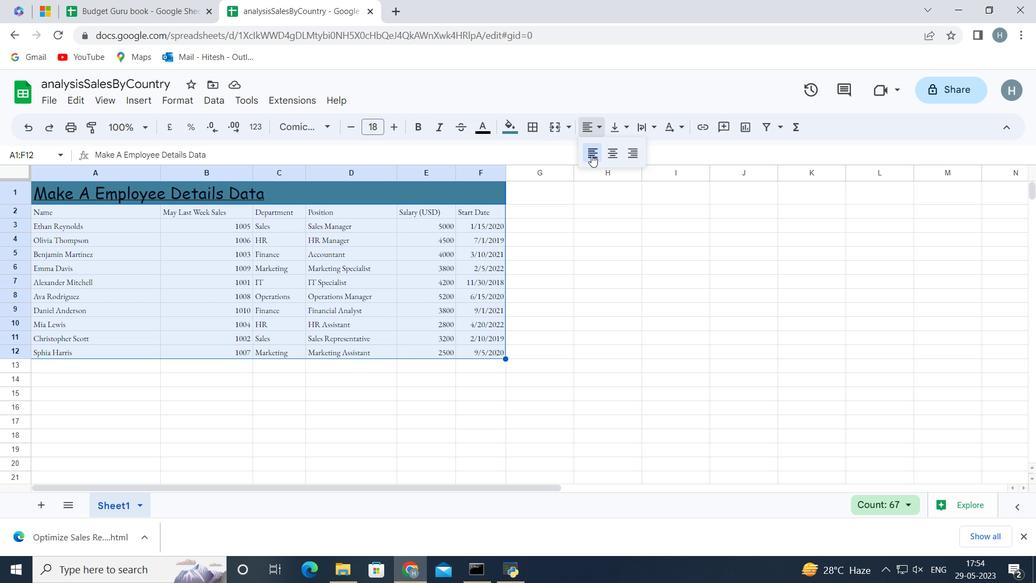 
Action: Mouse moved to (302, 382)
Screenshot: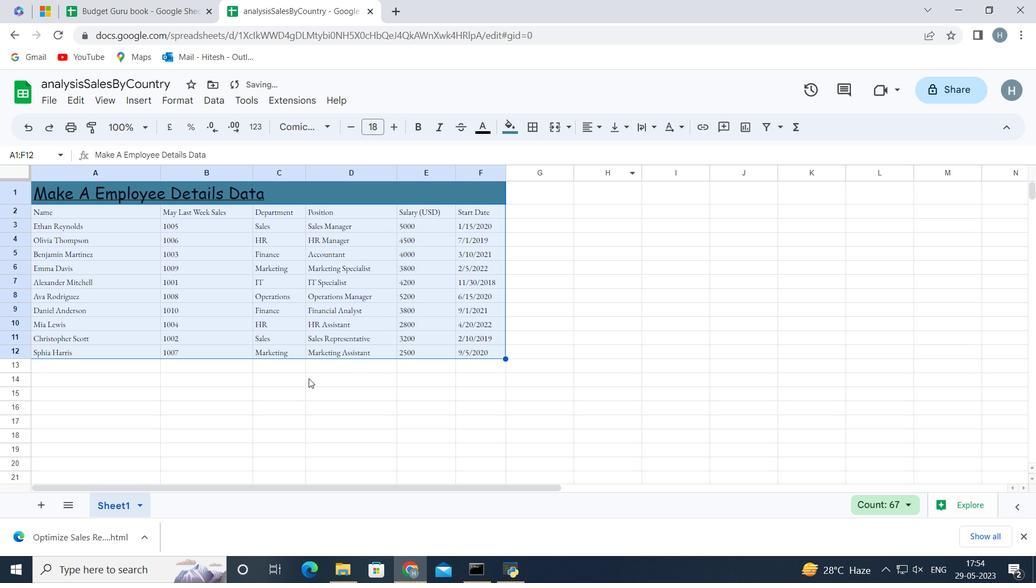 
Action: Mouse pressed left at (302, 382)
Screenshot: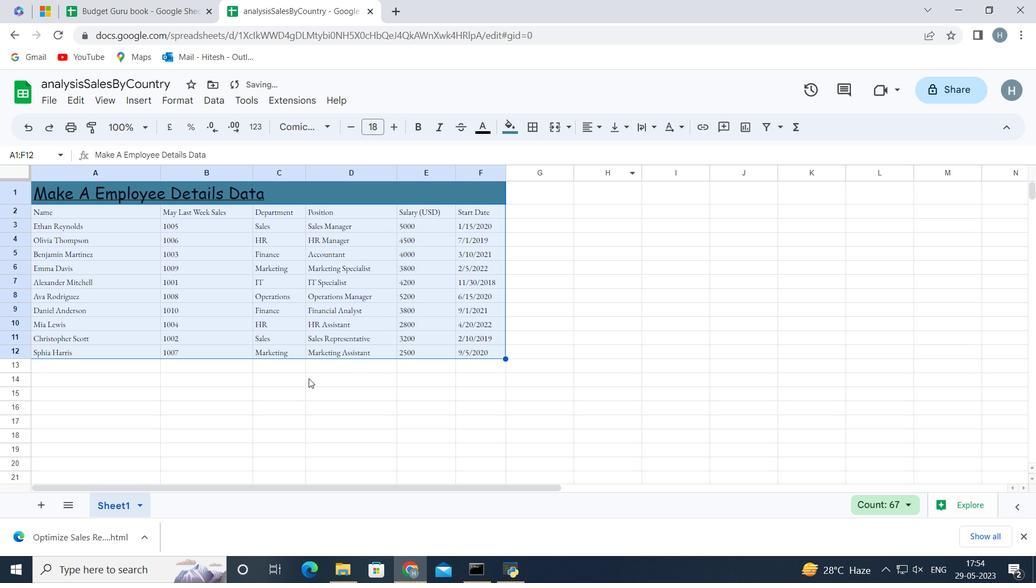 
Action: Mouse moved to (364, 407)
Screenshot: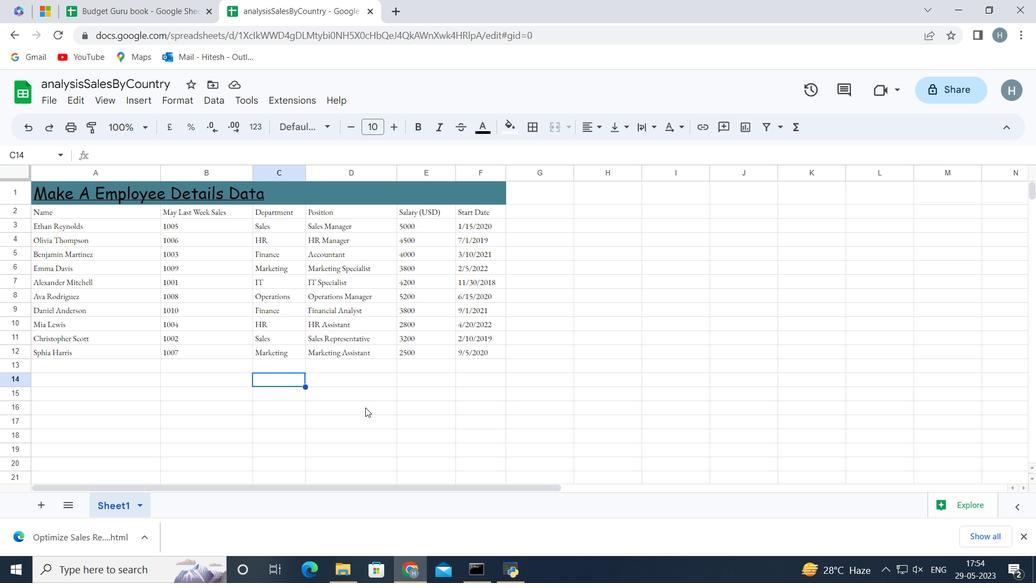 
Action: Mouse scrolled (364, 407) with delta (0, 0)
Screenshot: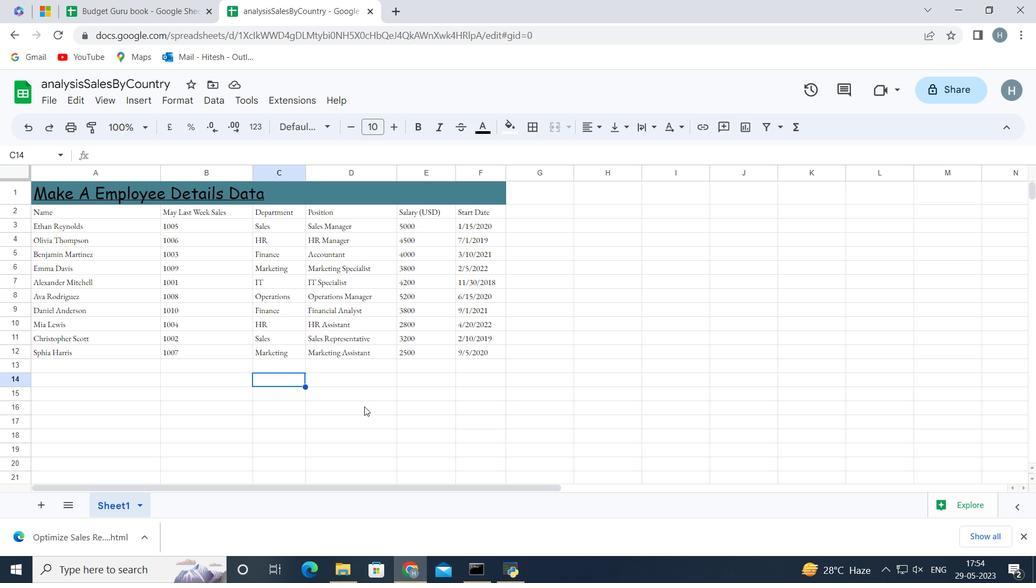 
Action: Mouse scrolled (364, 407) with delta (0, 0)
Screenshot: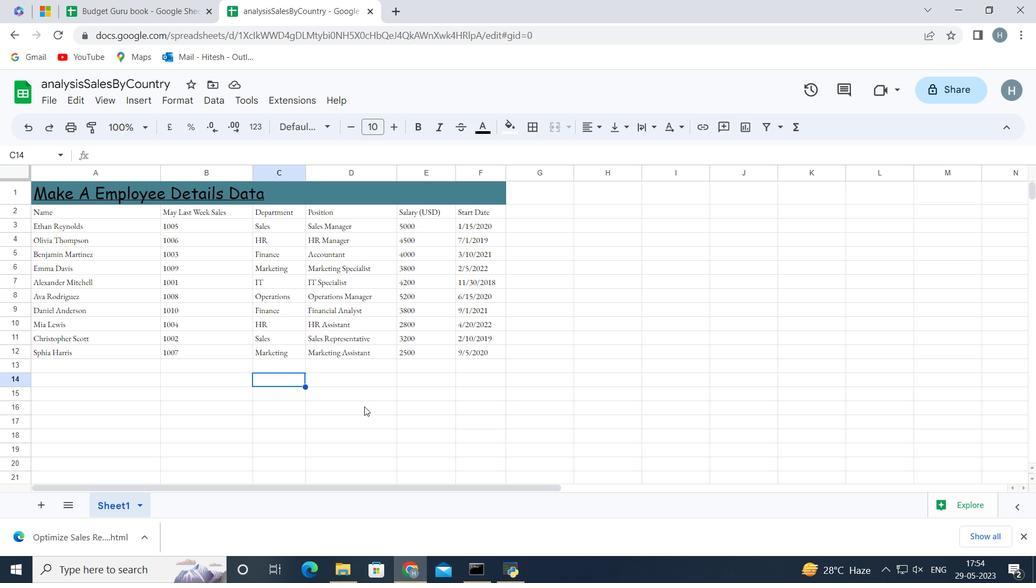 
Action: Mouse scrolled (364, 407) with delta (0, 0)
Screenshot: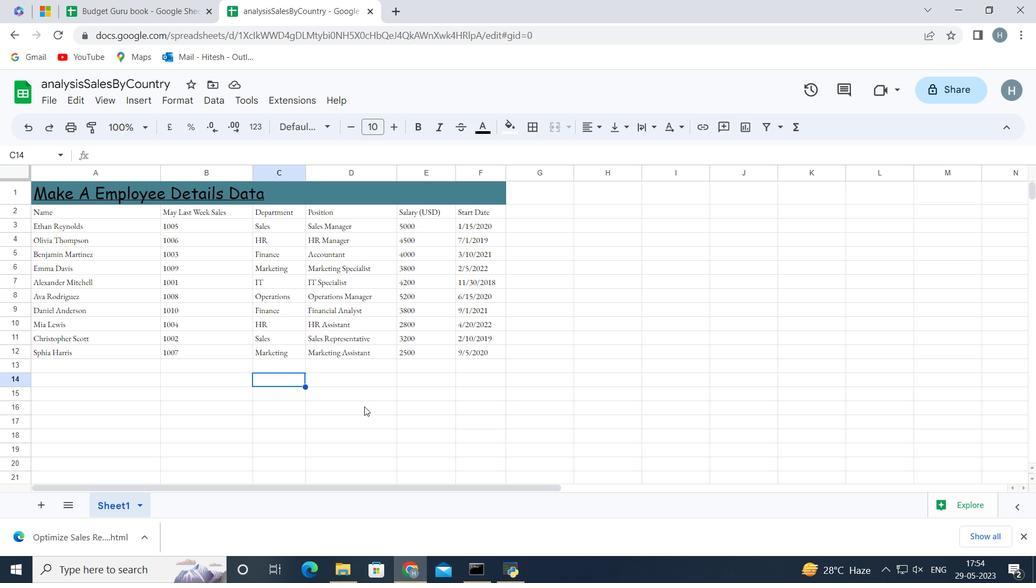 
Action: Mouse moved to (543, 360)
Screenshot: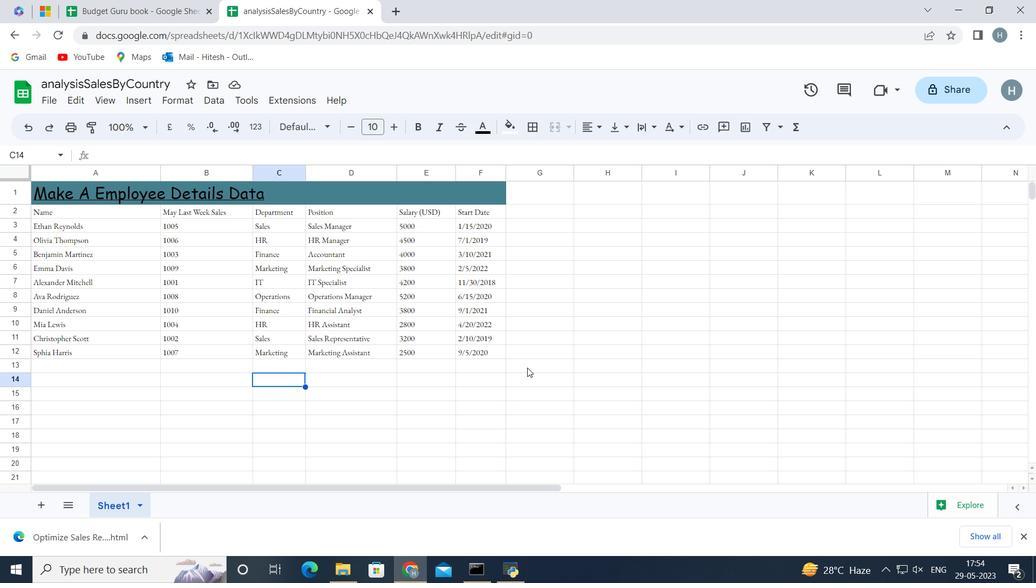 
Action: Mouse pressed left at (543, 360)
Screenshot: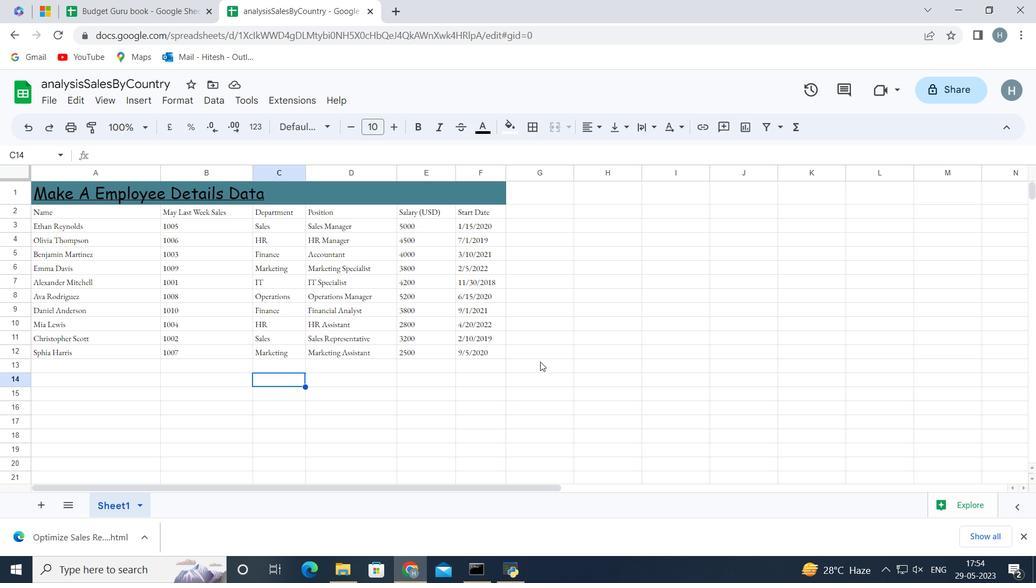 
Action: Mouse moved to (374, 411)
Screenshot: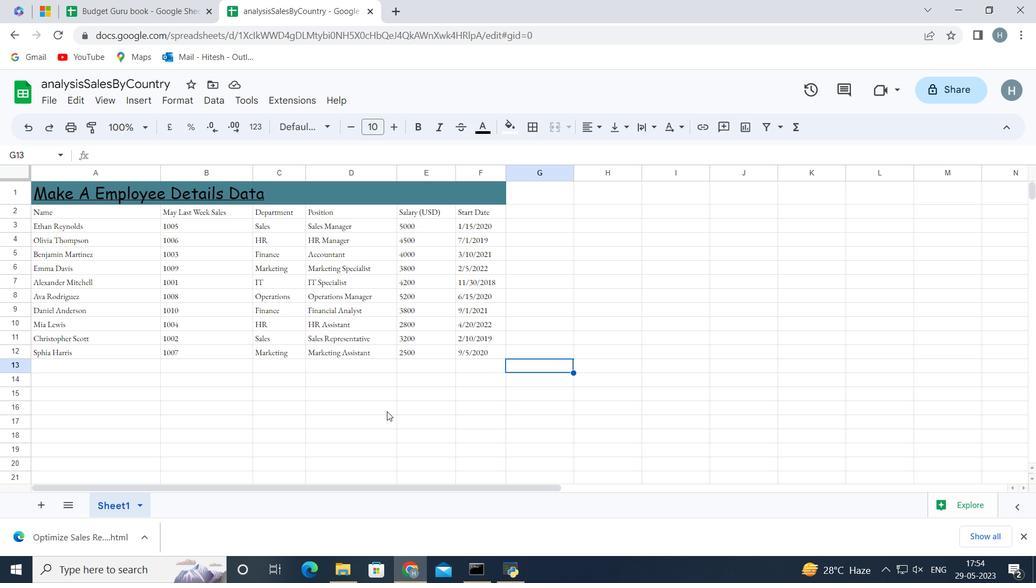 
Action: Mouse pressed left at (374, 411)
Screenshot: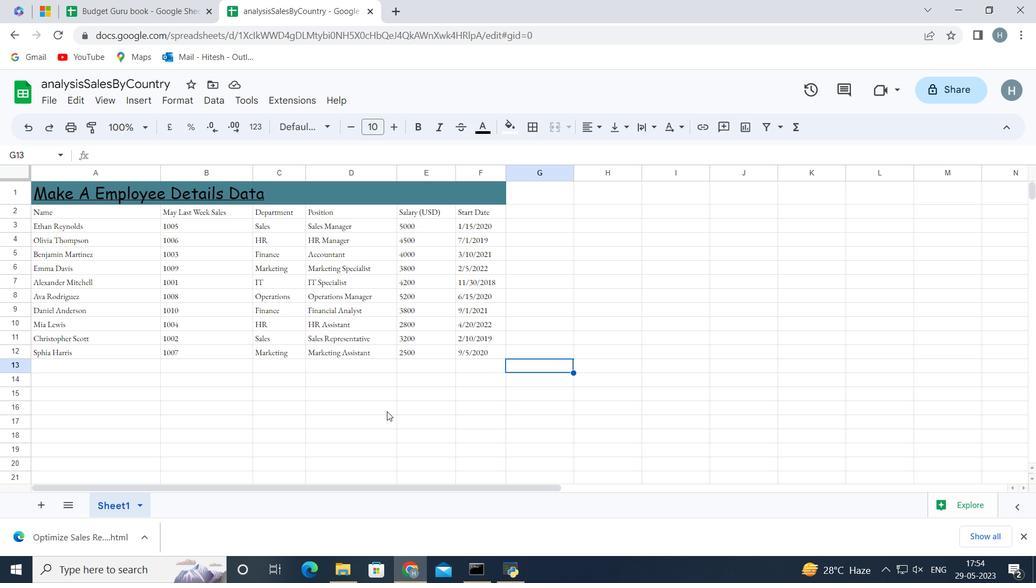 
Action: Mouse moved to (137, 399)
Screenshot: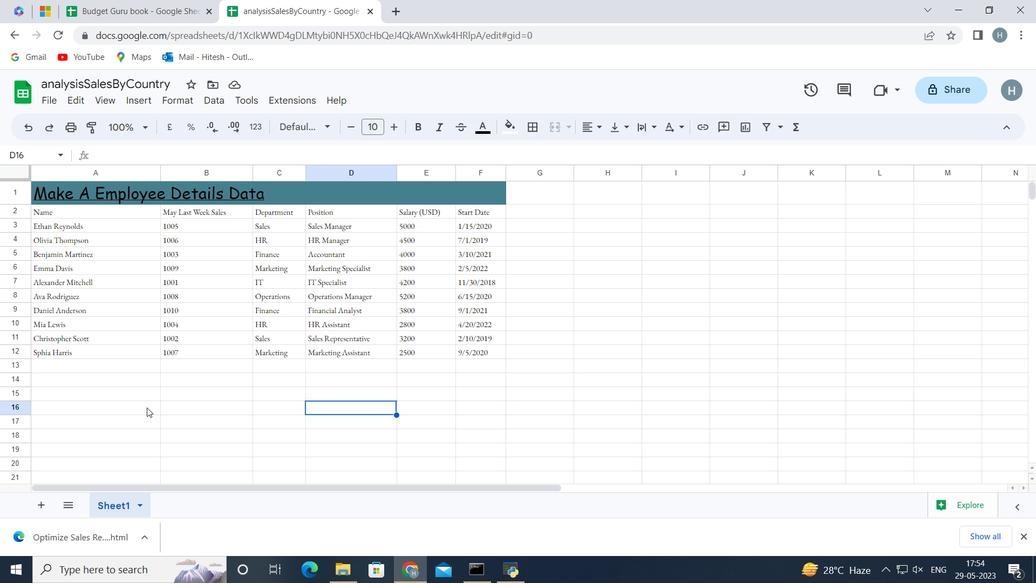 
Action: Mouse pressed left at (137, 399)
Screenshot: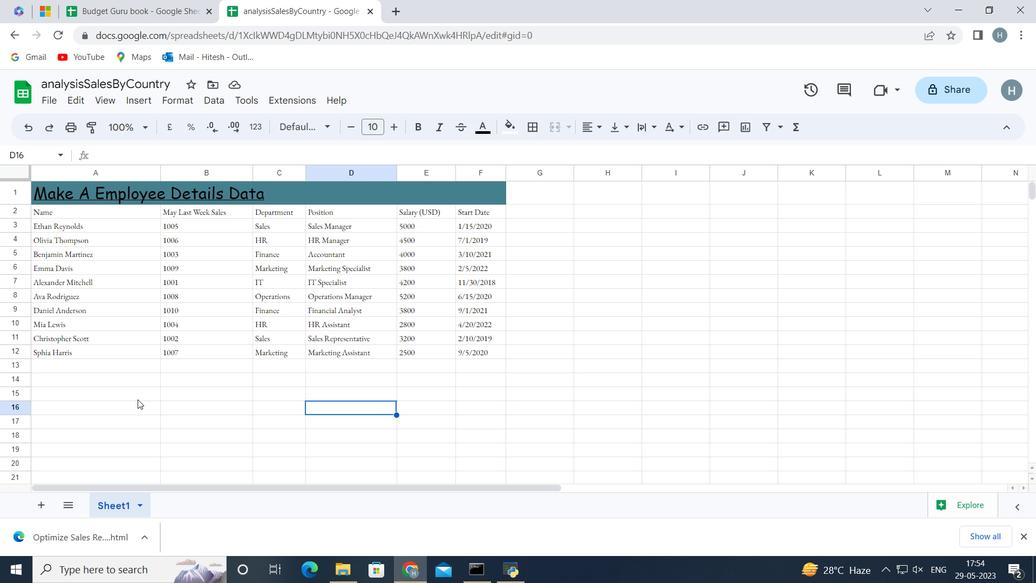 
Action: Mouse moved to (252, 380)
Screenshot: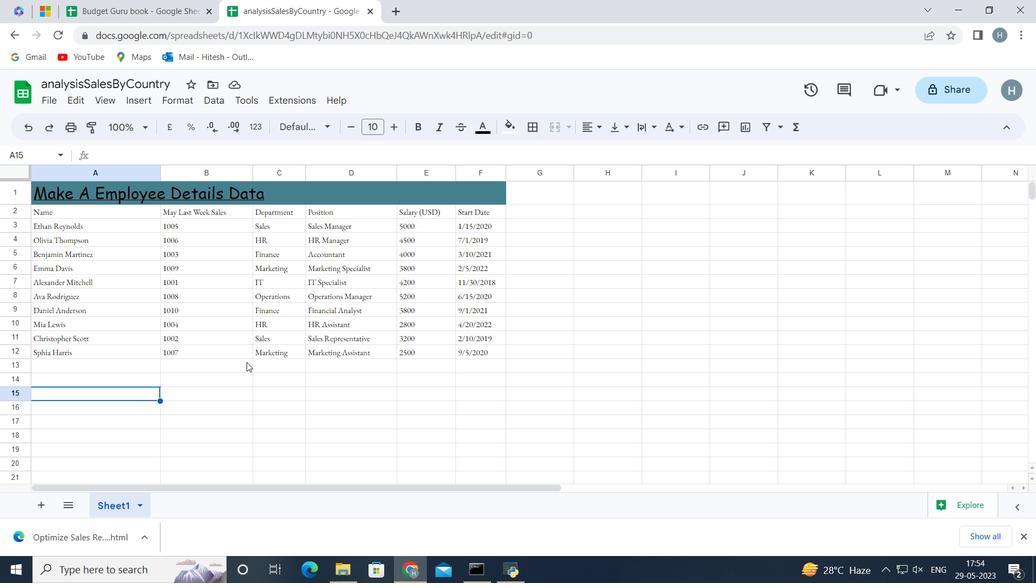 
